 Task: Create a due date automation trigger when advanced on, 2 hours before a card is due add fields with custom field "Resume" set to a date more than 1 days from now.
Action: Mouse moved to (1097, 316)
Screenshot: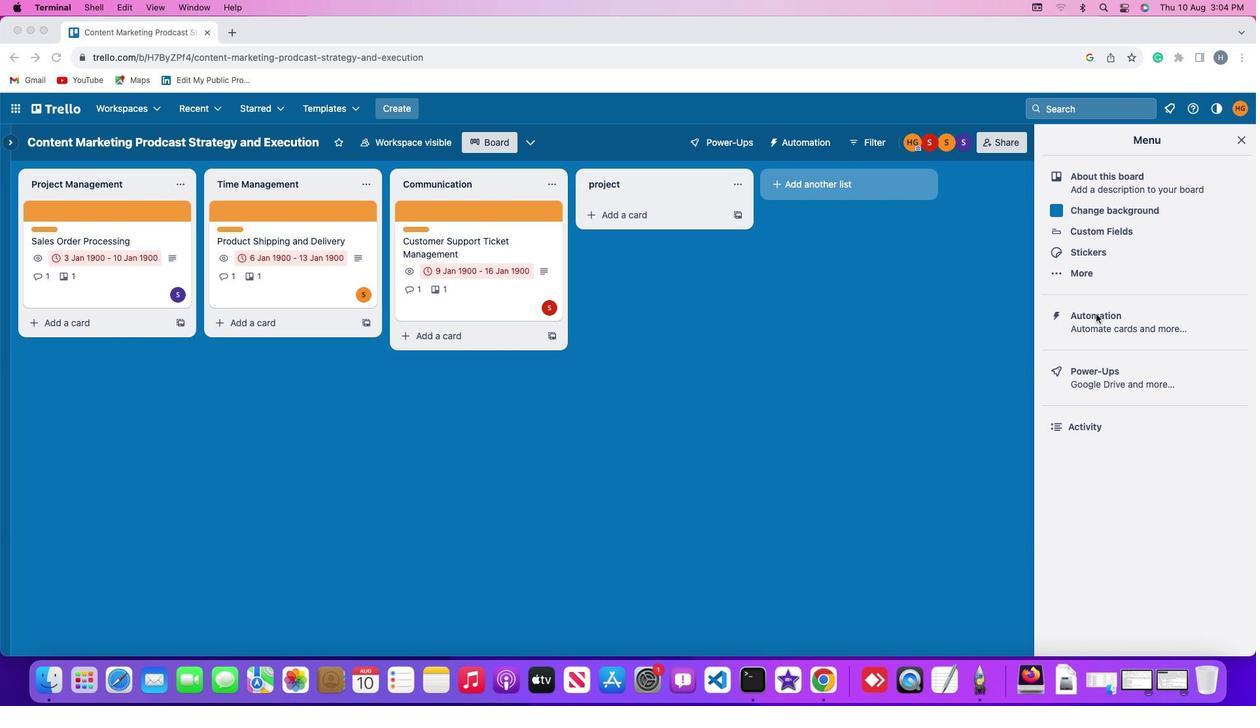 
Action: Mouse pressed left at (1097, 316)
Screenshot: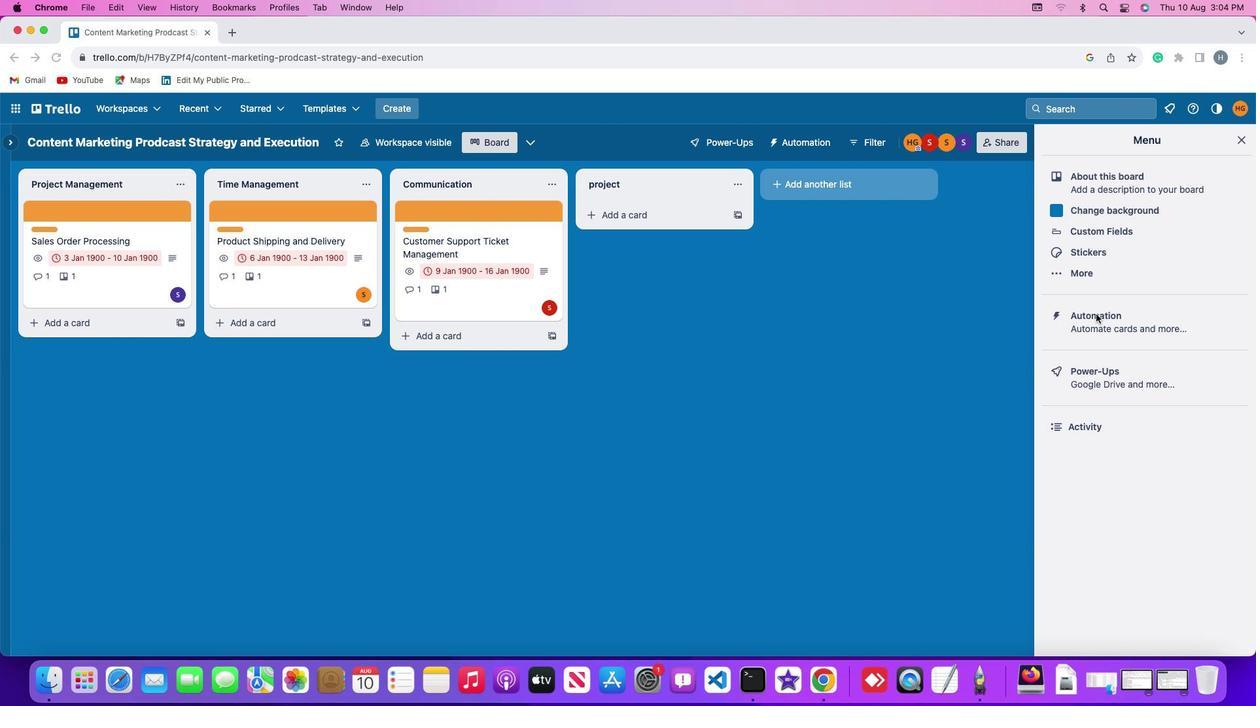 
Action: Mouse pressed left at (1097, 316)
Screenshot: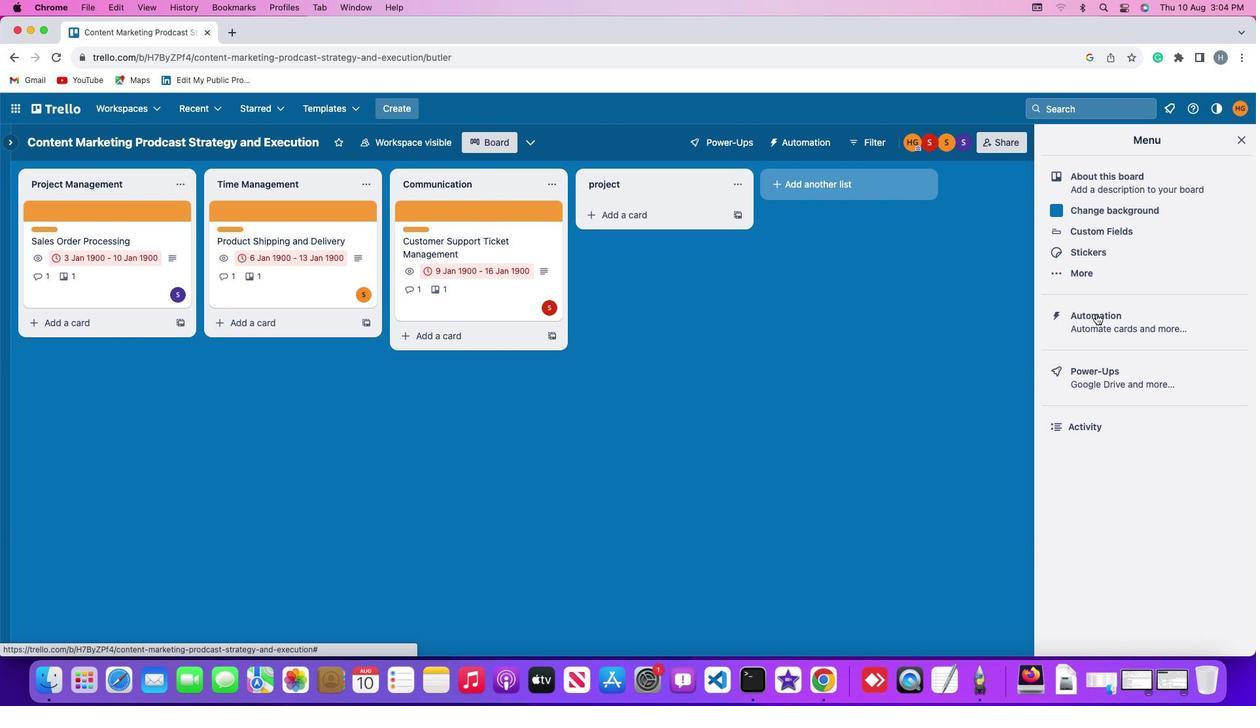
Action: Mouse moved to (82, 306)
Screenshot: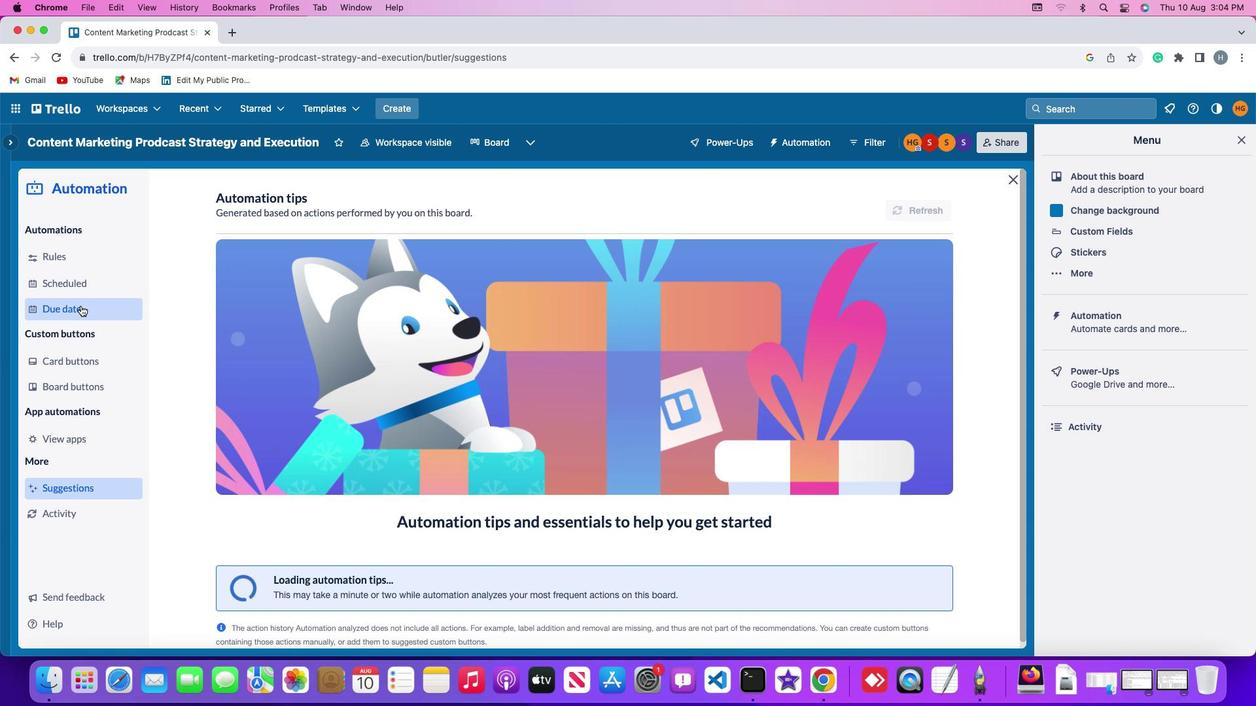
Action: Mouse pressed left at (82, 306)
Screenshot: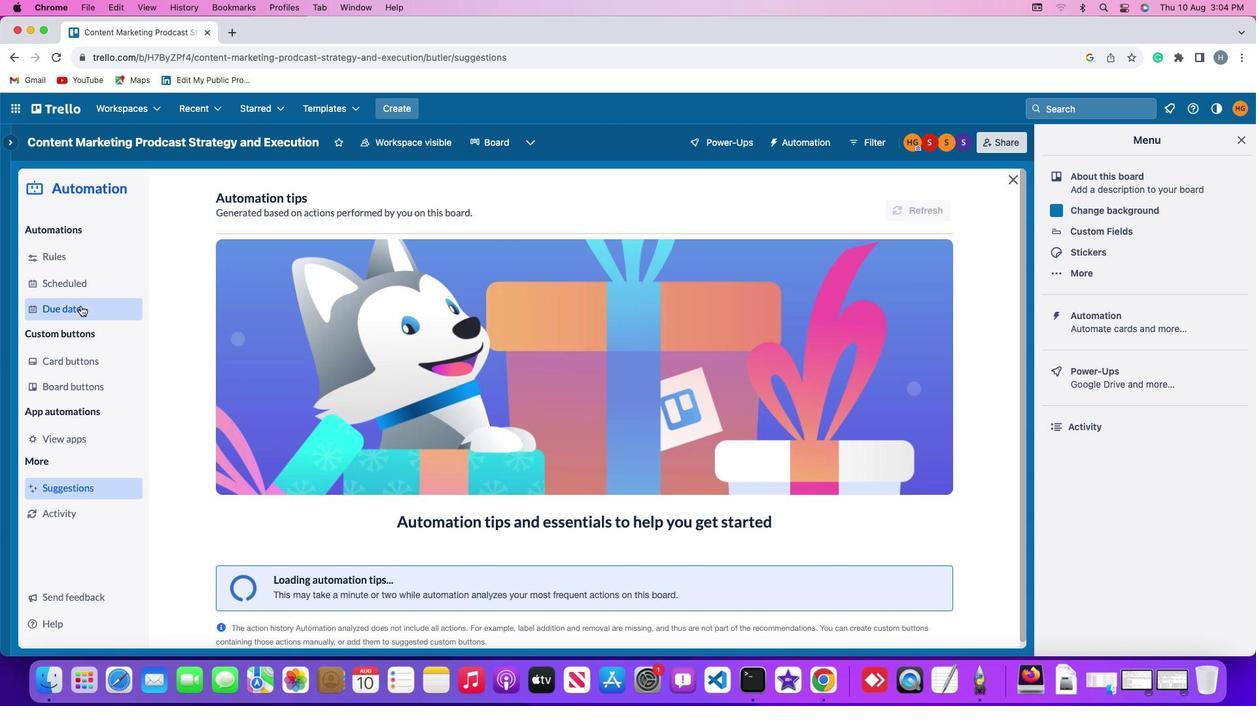 
Action: Mouse moved to (885, 201)
Screenshot: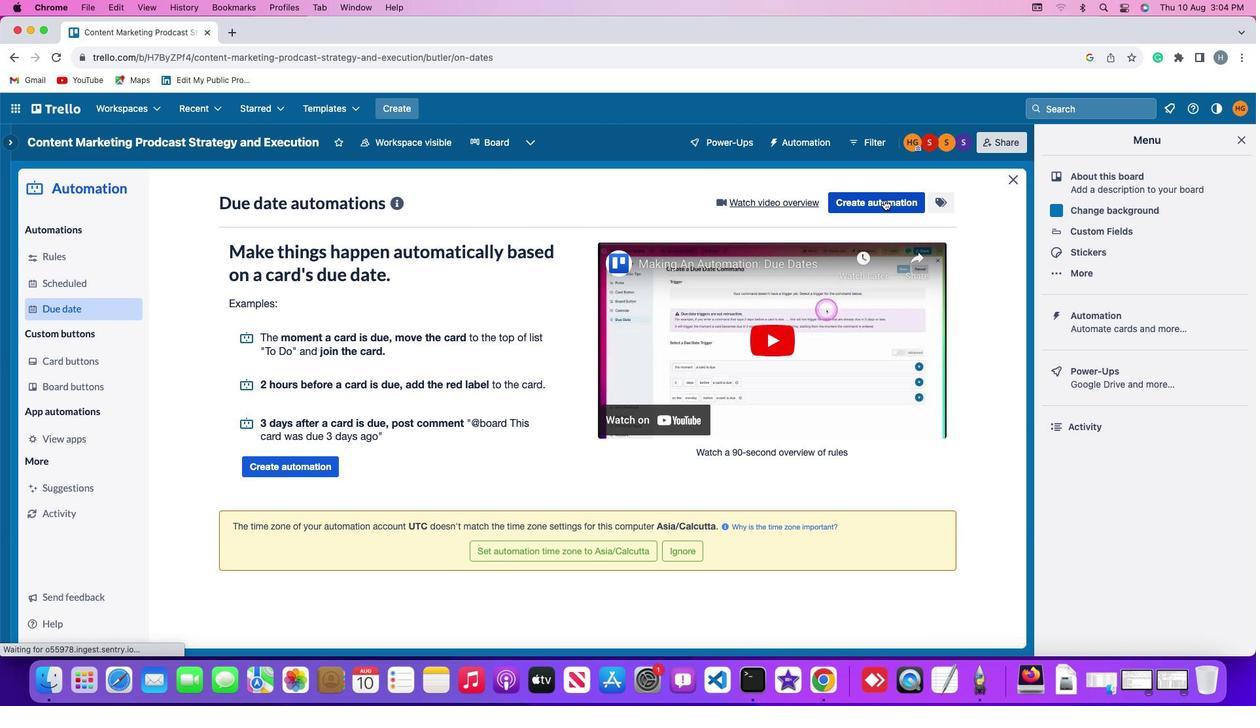 
Action: Mouse pressed left at (885, 201)
Screenshot: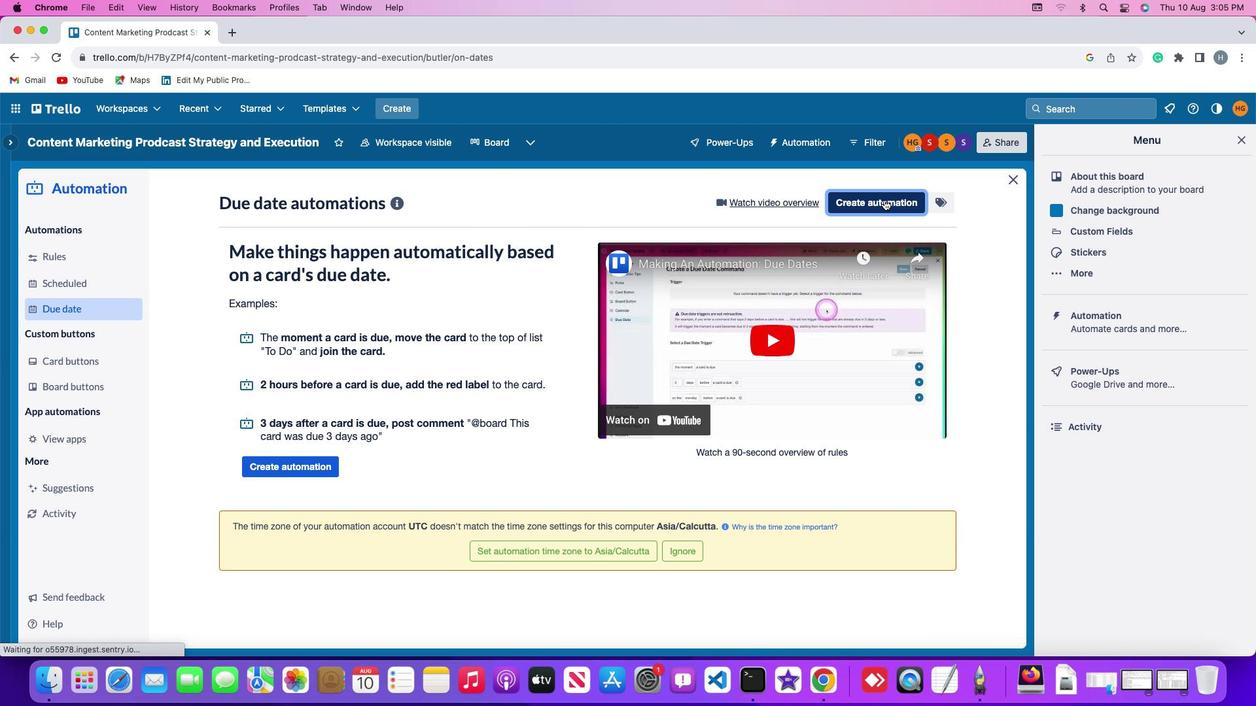
Action: Mouse moved to (268, 332)
Screenshot: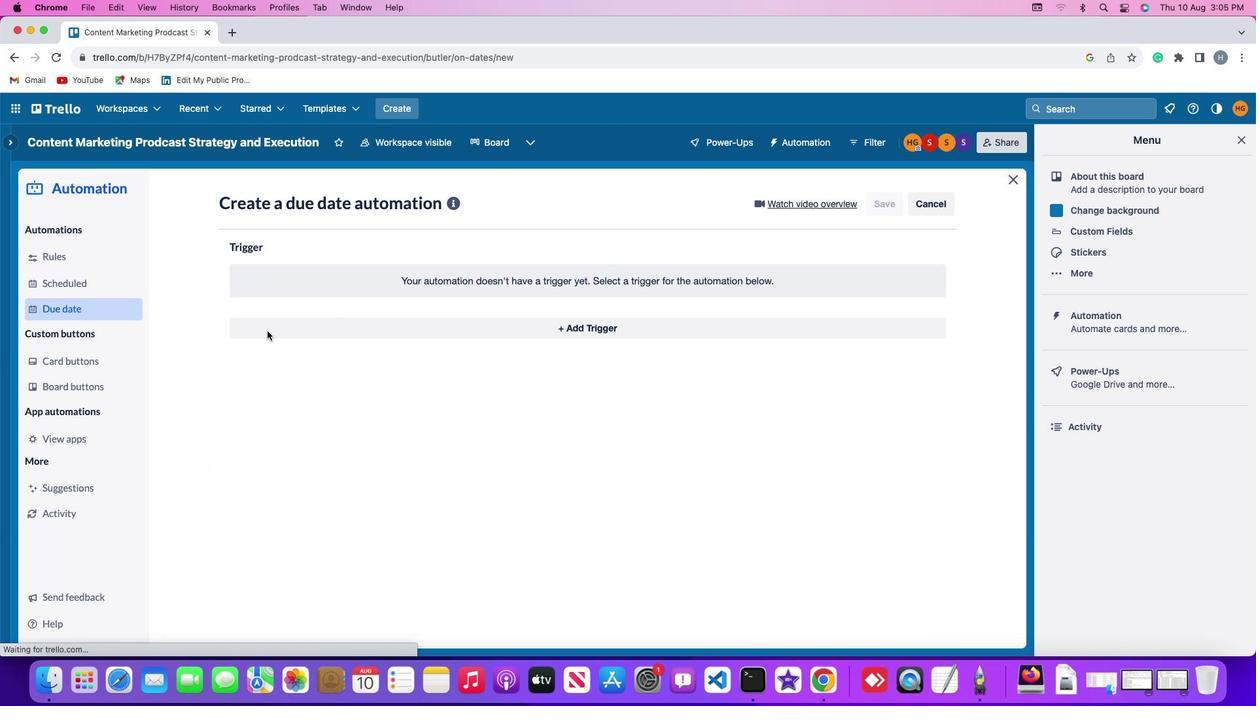
Action: Mouse pressed left at (268, 332)
Screenshot: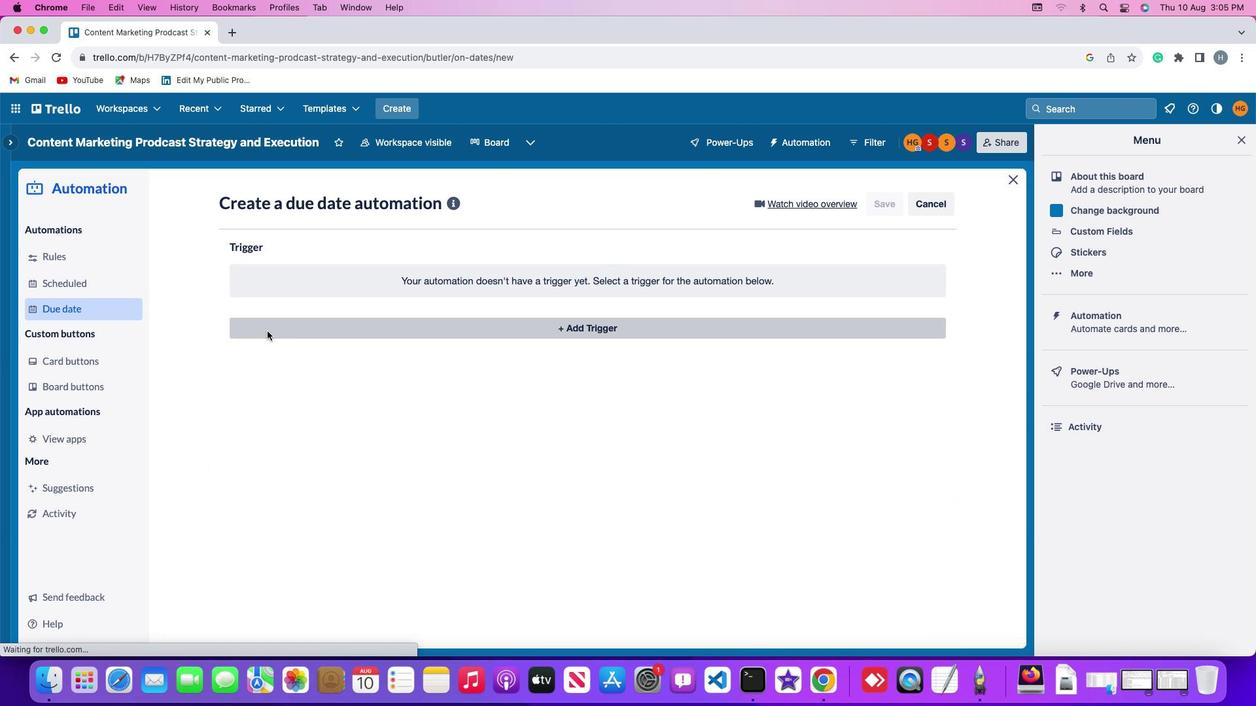 
Action: Mouse moved to (257, 520)
Screenshot: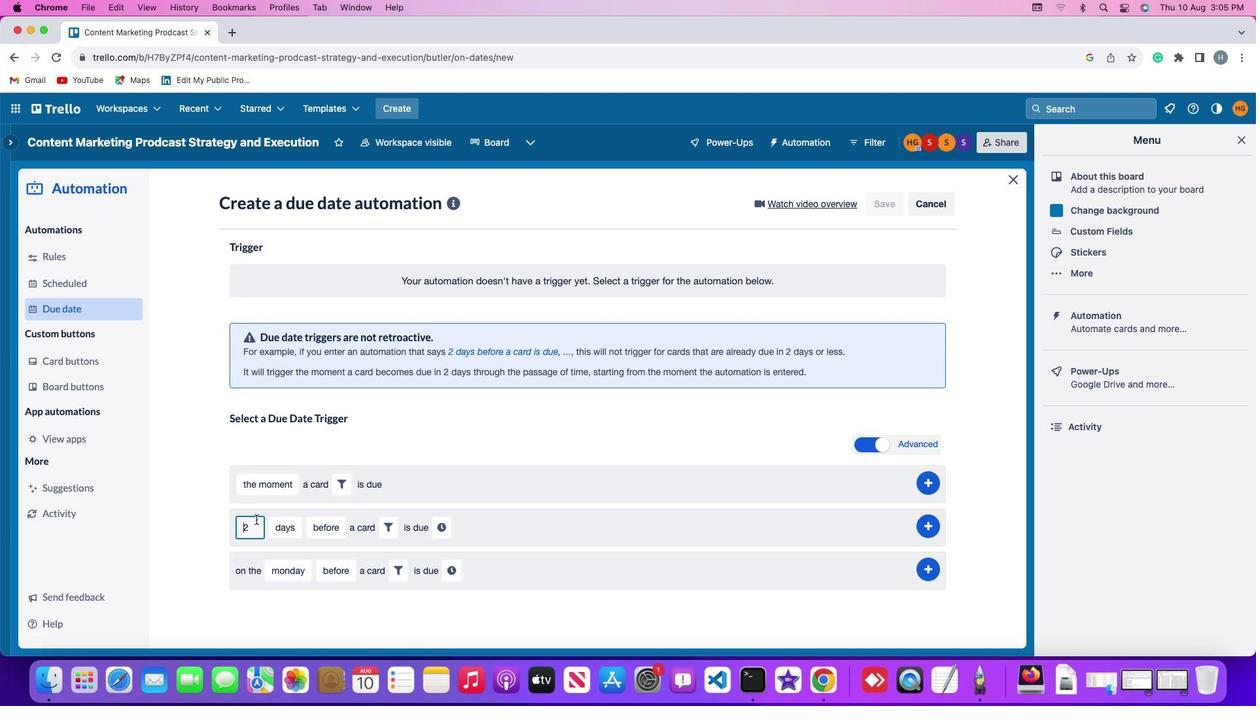 
Action: Mouse pressed left at (257, 520)
Screenshot: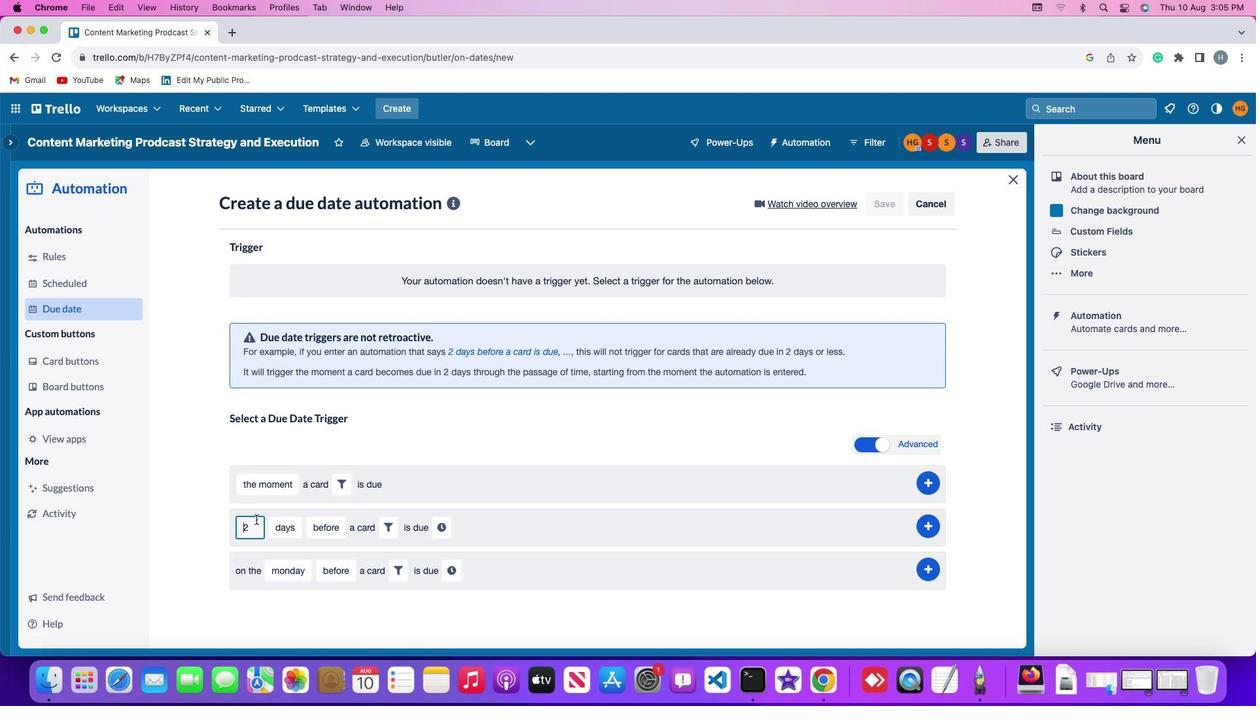 
Action: Mouse moved to (258, 520)
Screenshot: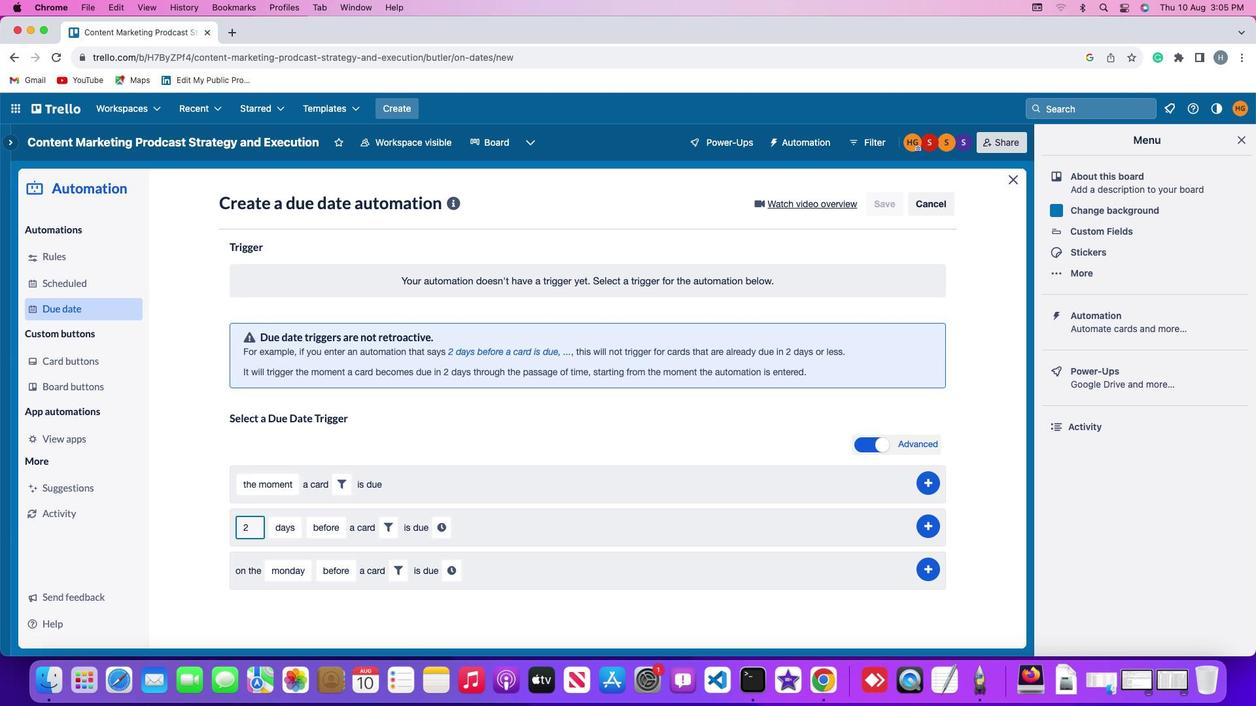 
Action: Key pressed Key.rightKey.backspace'2'
Screenshot: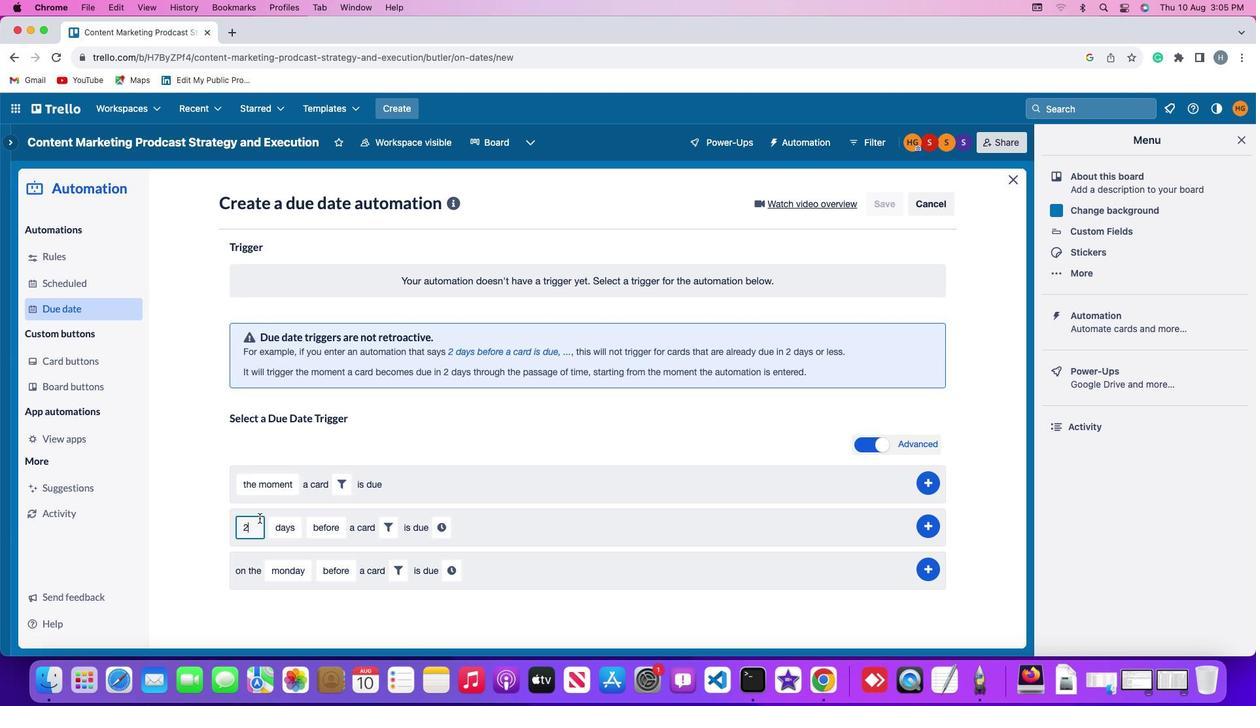 
Action: Mouse moved to (285, 524)
Screenshot: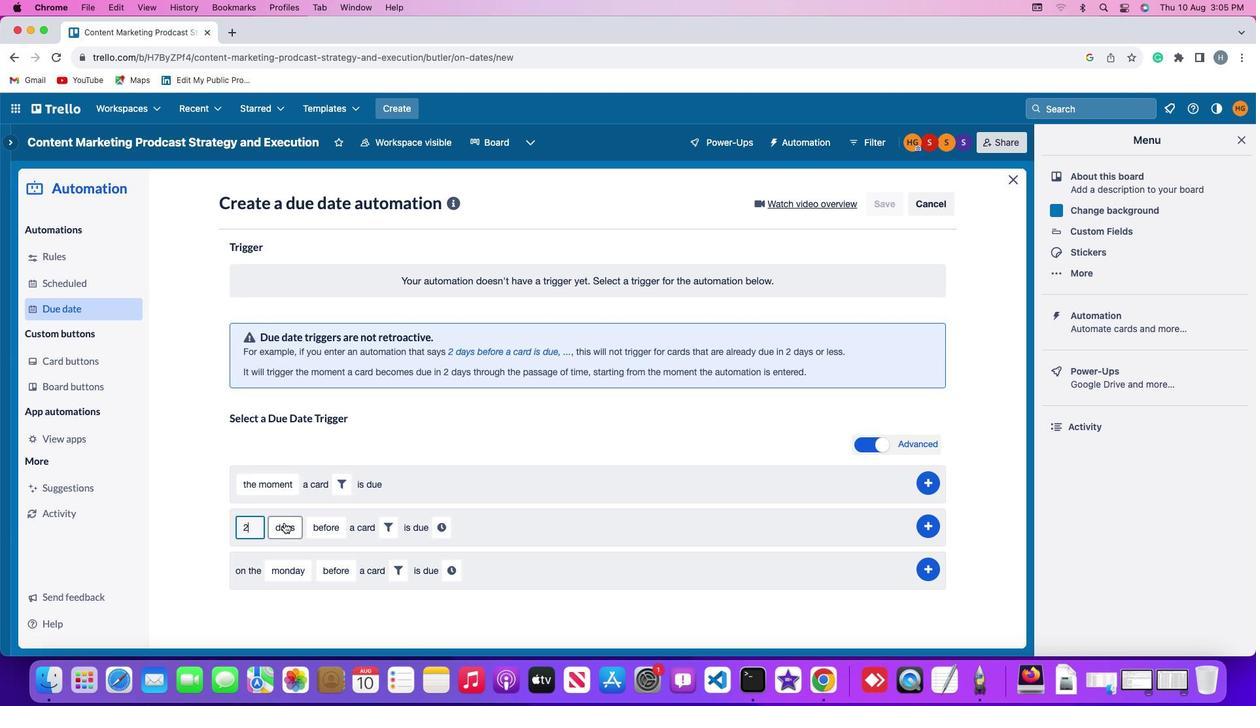 
Action: Mouse pressed left at (285, 524)
Screenshot: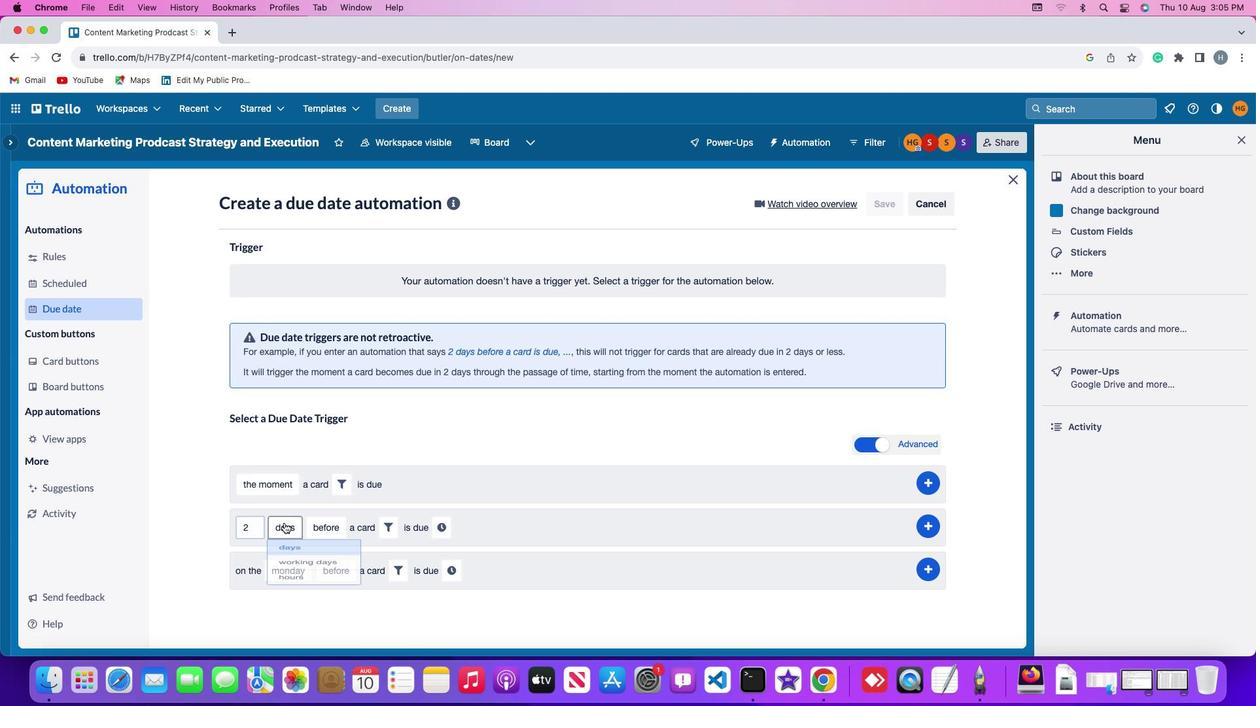 
Action: Mouse moved to (301, 600)
Screenshot: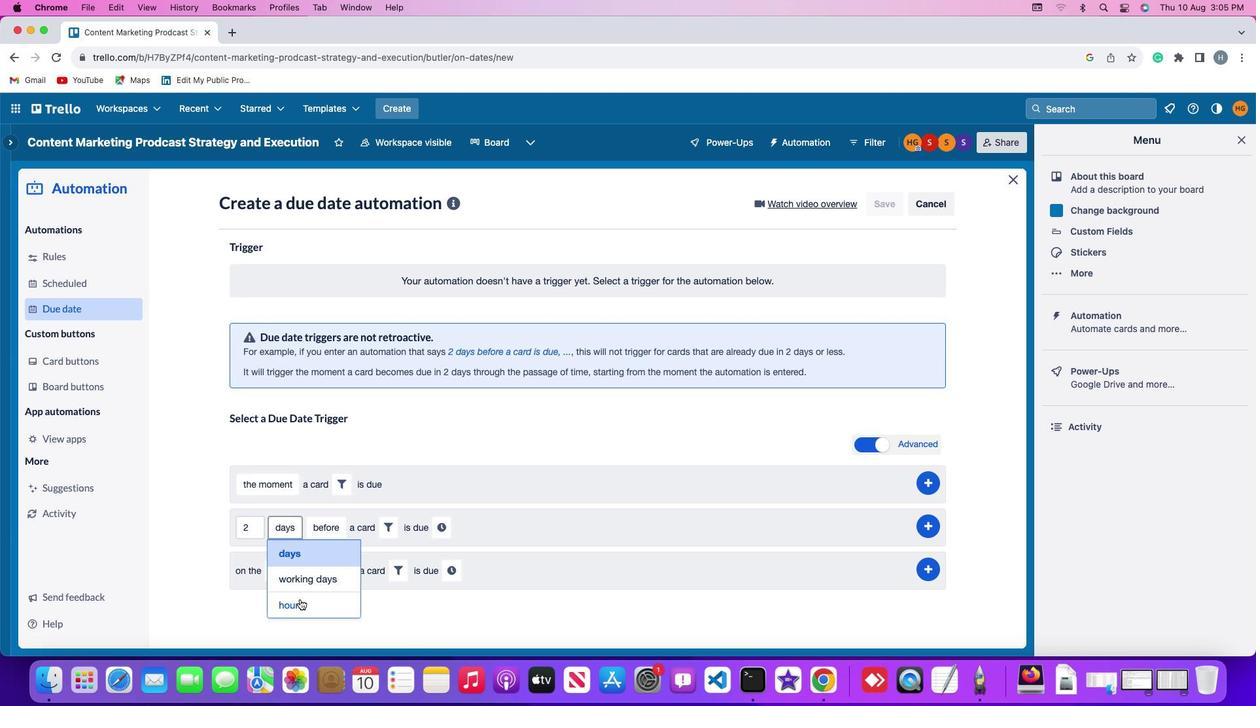 
Action: Mouse pressed left at (301, 600)
Screenshot: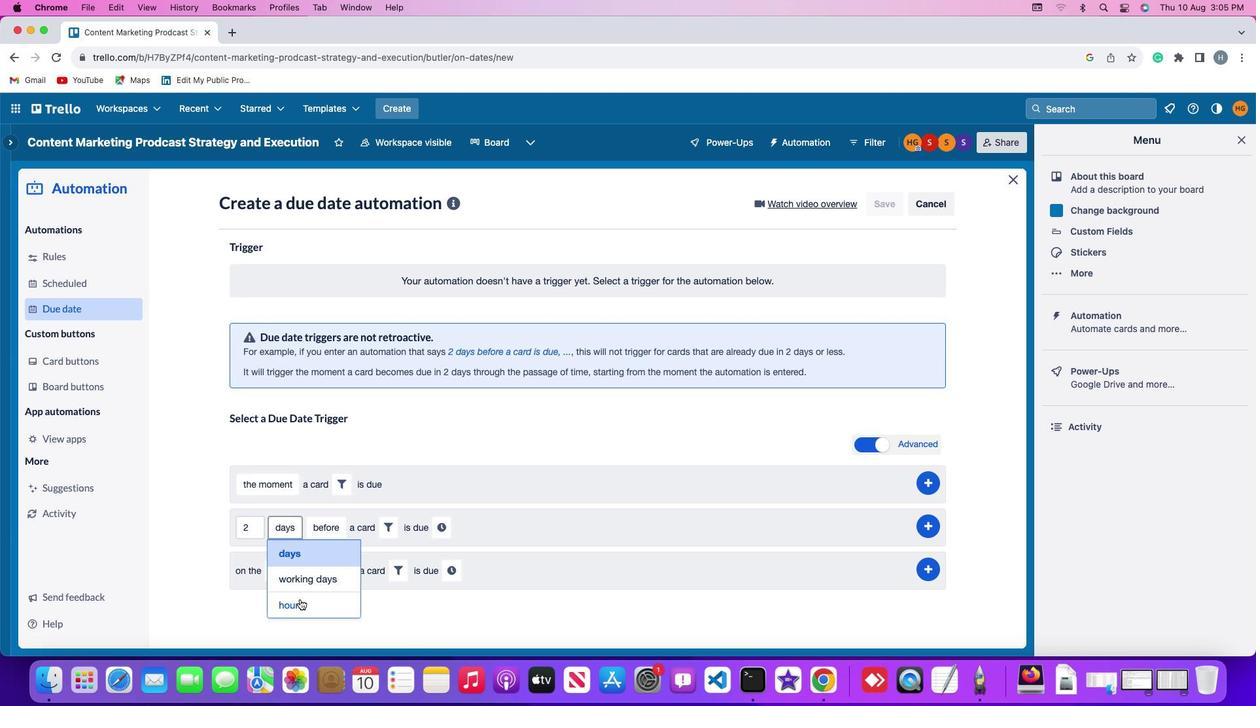 
Action: Mouse moved to (333, 531)
Screenshot: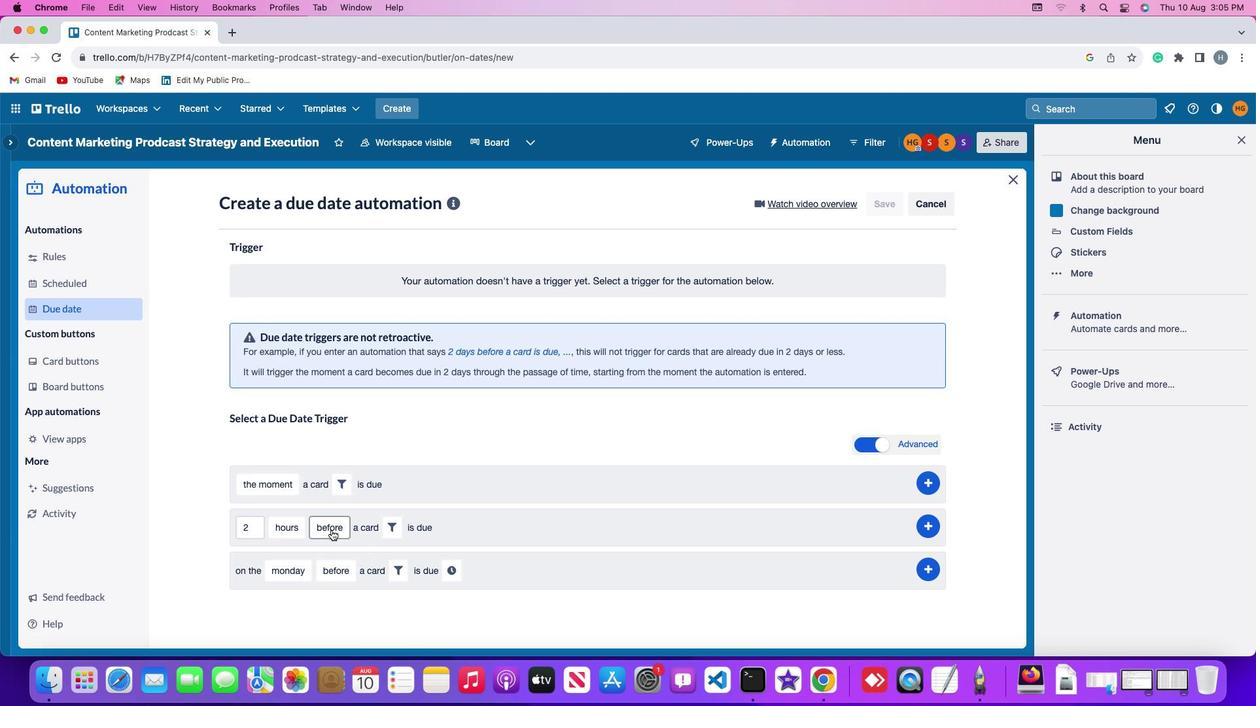 
Action: Mouse pressed left at (333, 531)
Screenshot: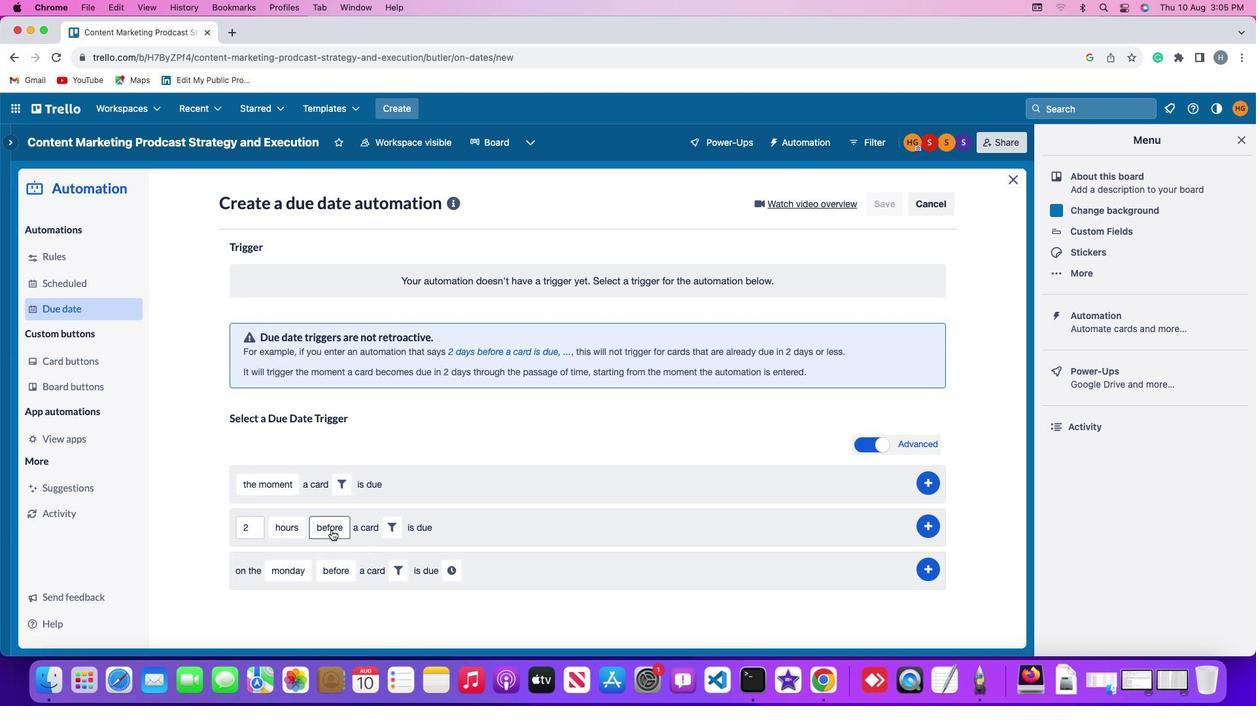 
Action: Mouse moved to (342, 561)
Screenshot: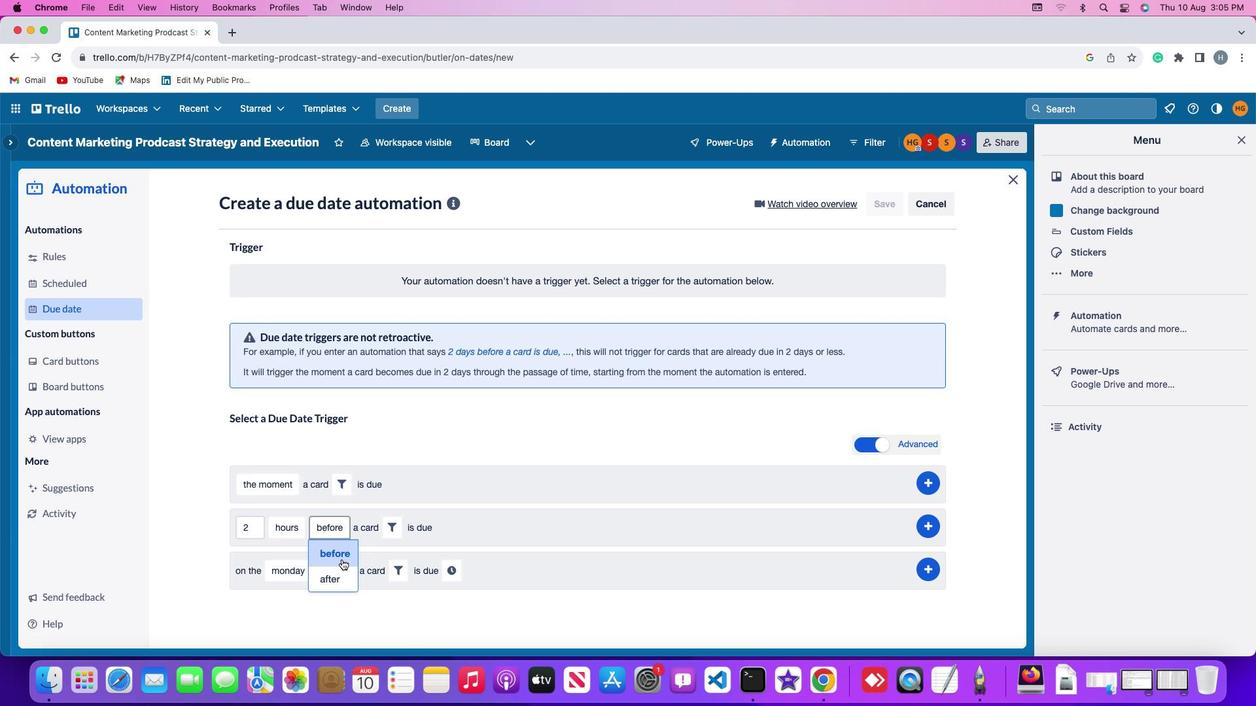 
Action: Mouse pressed left at (342, 561)
Screenshot: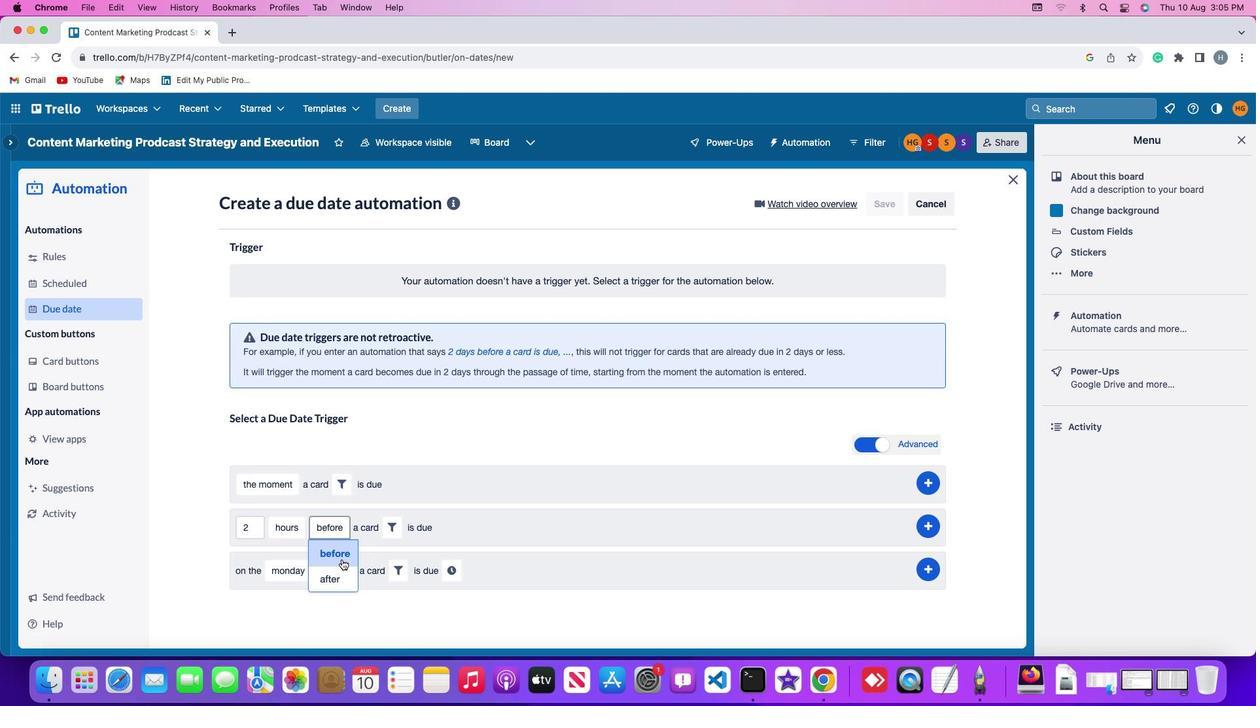 
Action: Mouse moved to (394, 529)
Screenshot: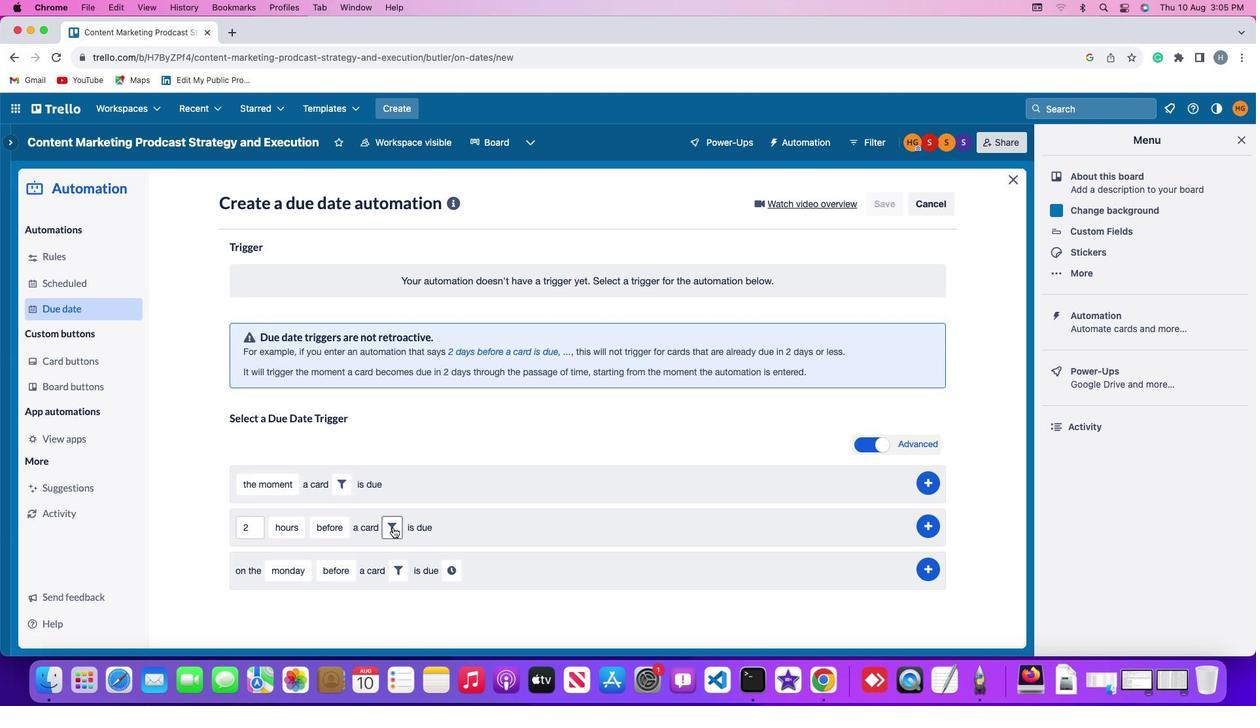
Action: Mouse pressed left at (394, 529)
Screenshot: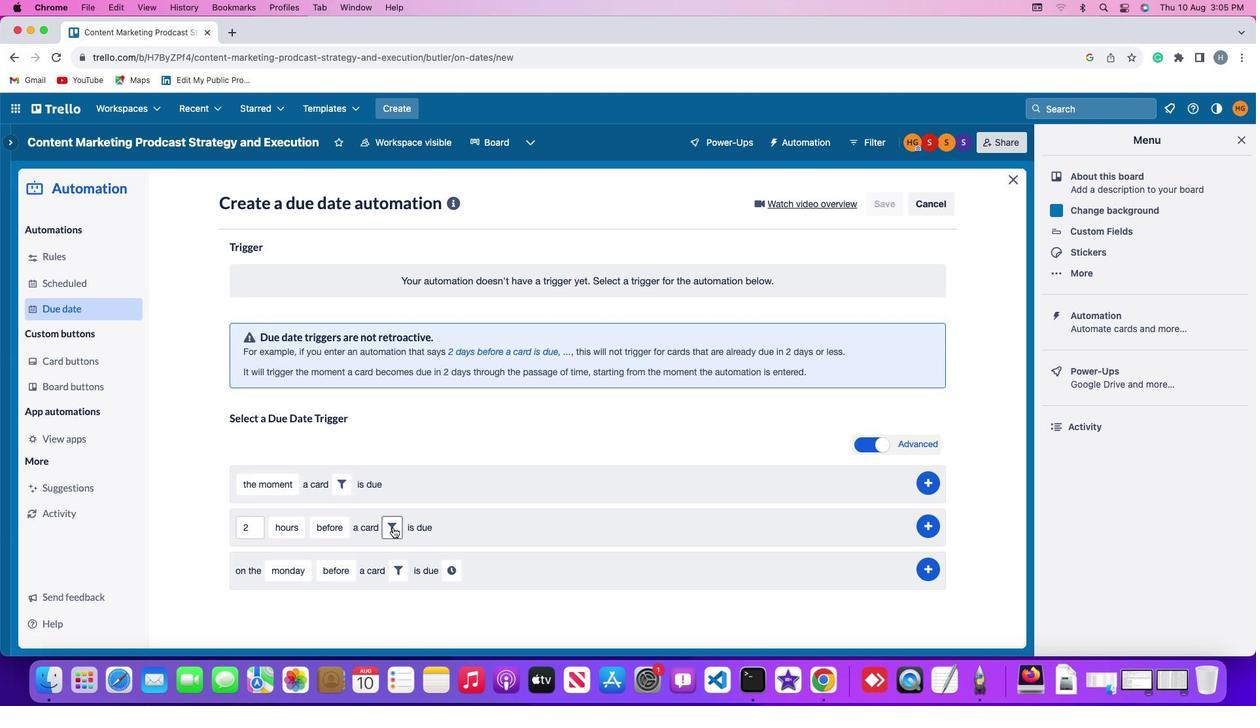 
Action: Mouse moved to (603, 571)
Screenshot: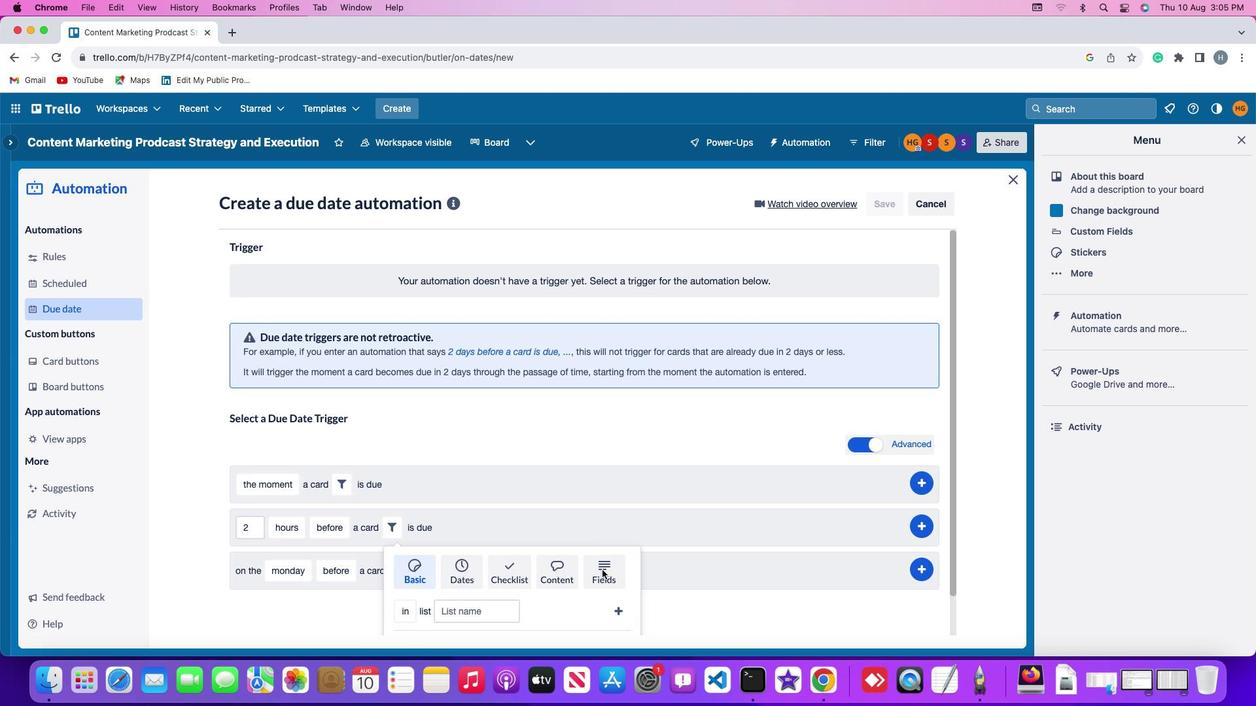 
Action: Mouse pressed left at (603, 571)
Screenshot: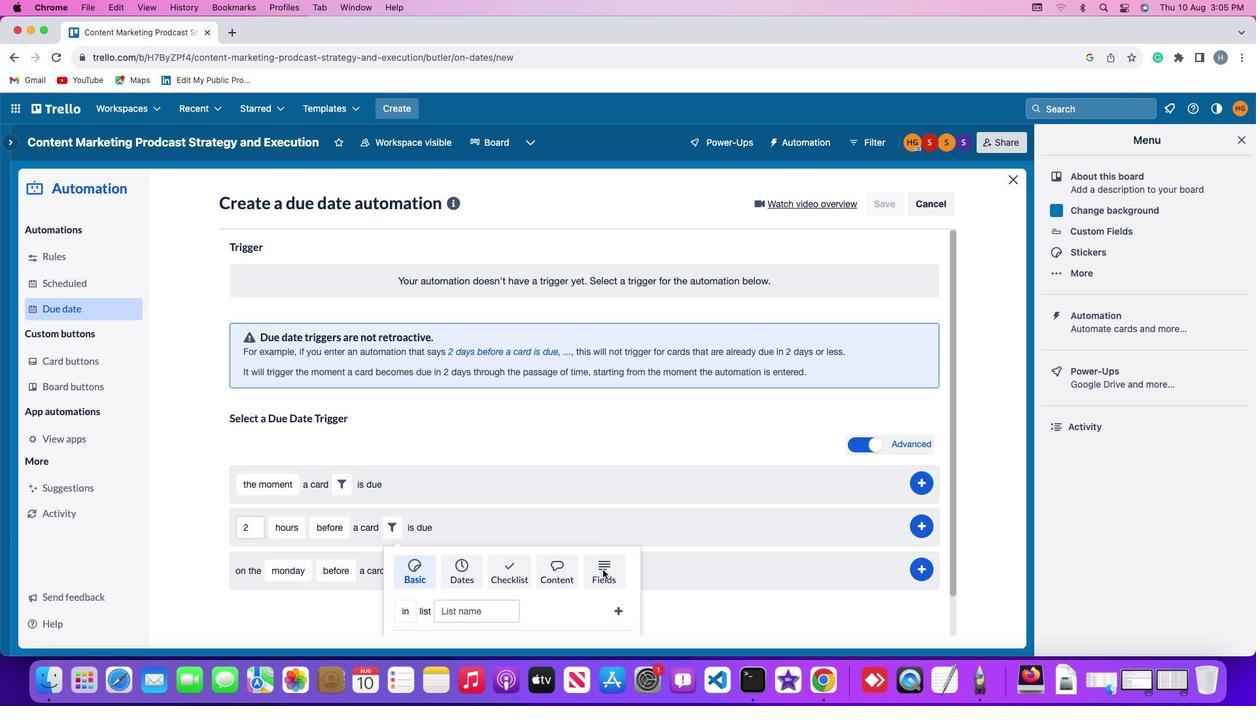 
Action: Mouse moved to (365, 611)
Screenshot: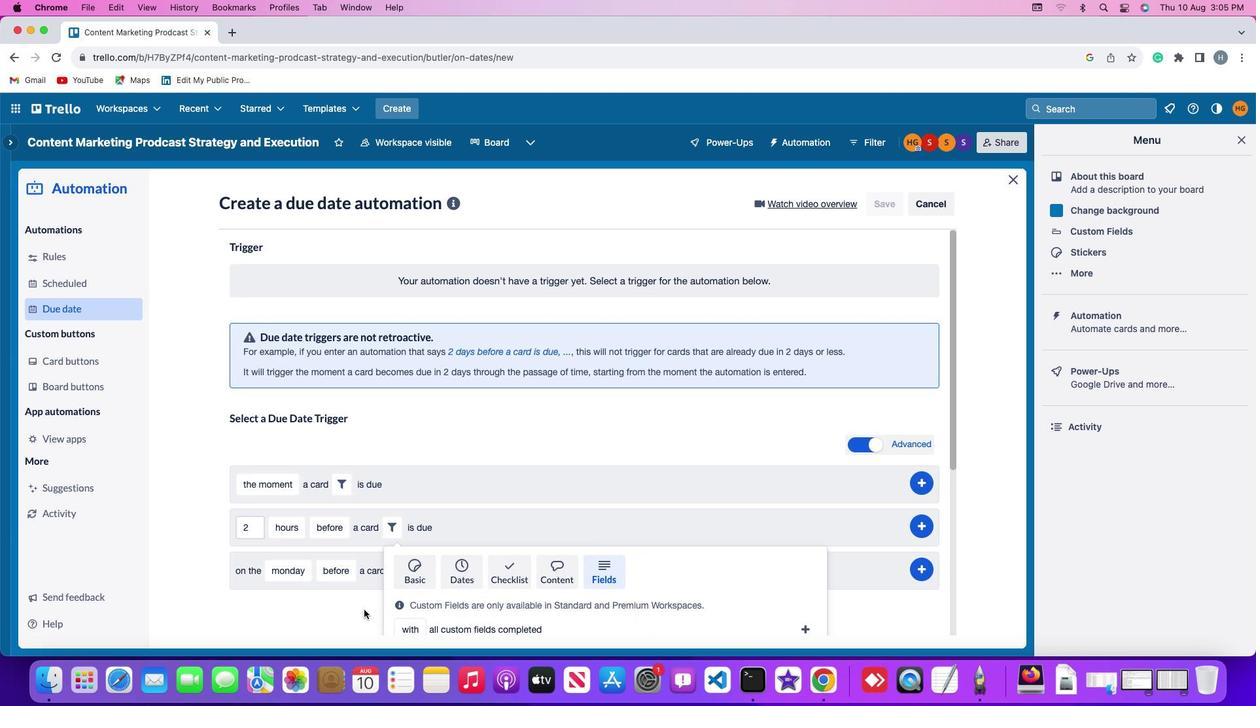 
Action: Mouse scrolled (365, 611) with delta (1, 0)
Screenshot: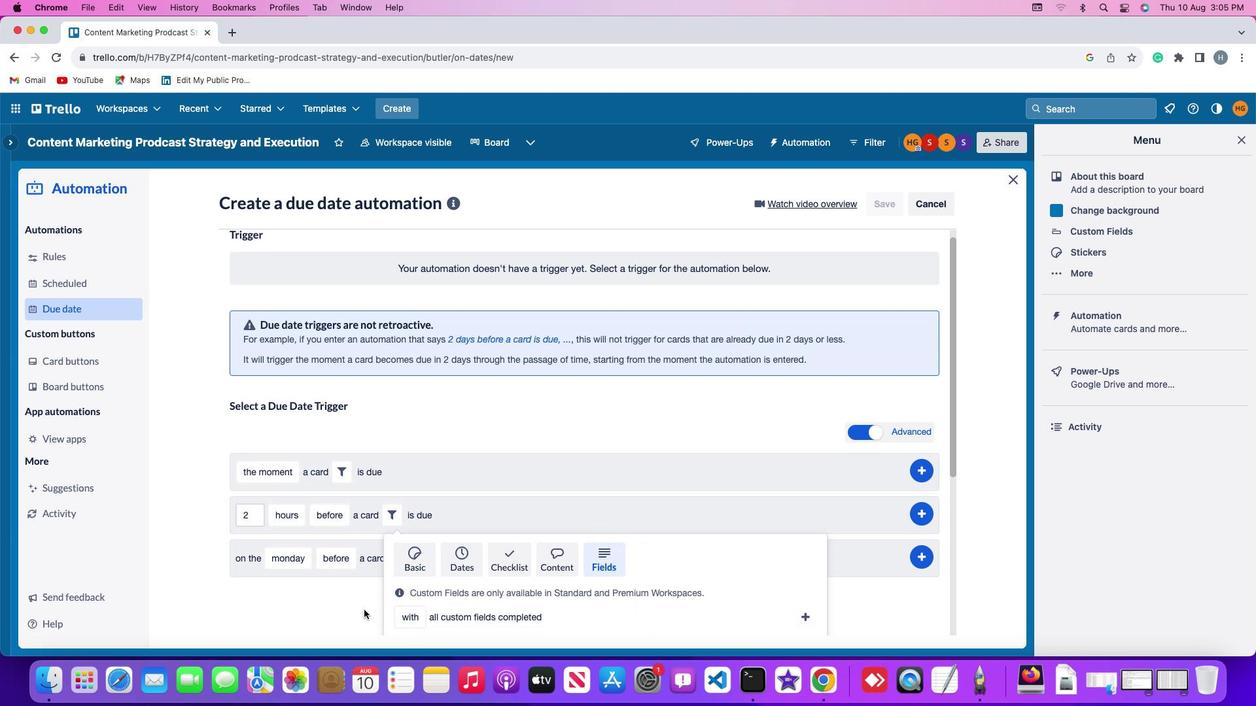 
Action: Mouse scrolled (365, 611) with delta (1, 0)
Screenshot: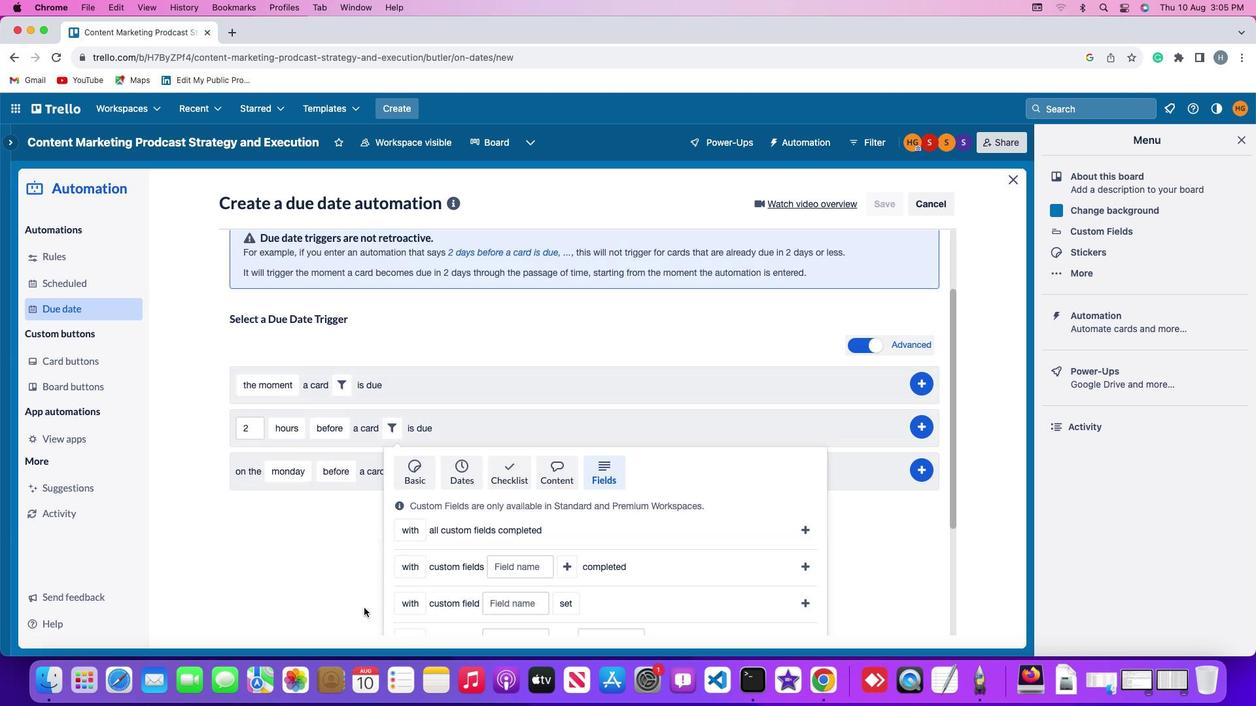 
Action: Mouse scrolled (365, 611) with delta (1, 0)
Screenshot: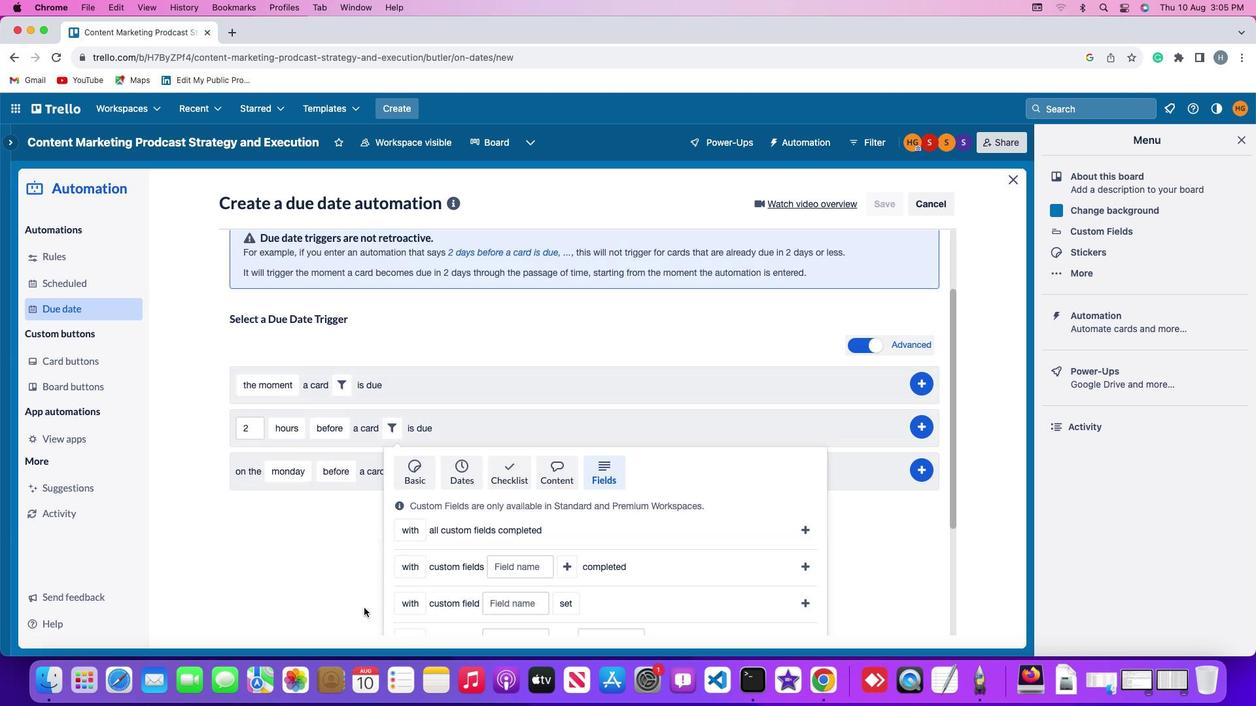 
Action: Mouse scrolled (365, 611) with delta (1, -1)
Screenshot: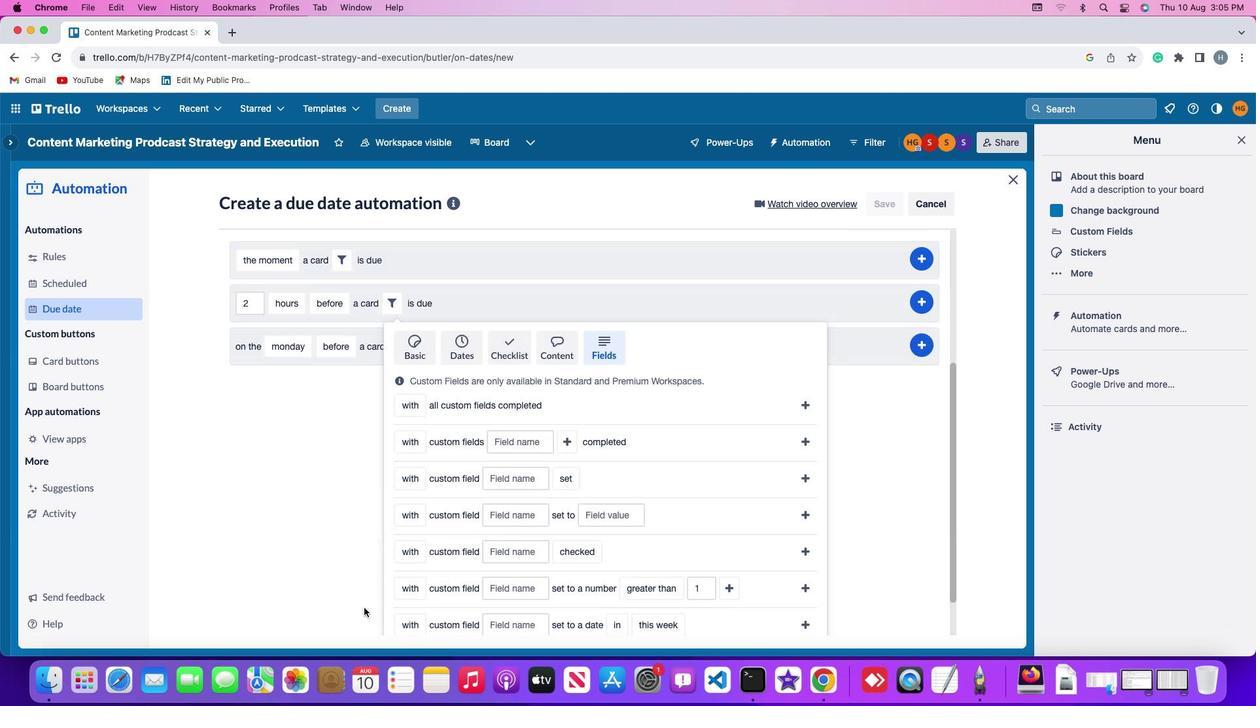 
Action: Mouse scrolled (365, 611) with delta (1, -1)
Screenshot: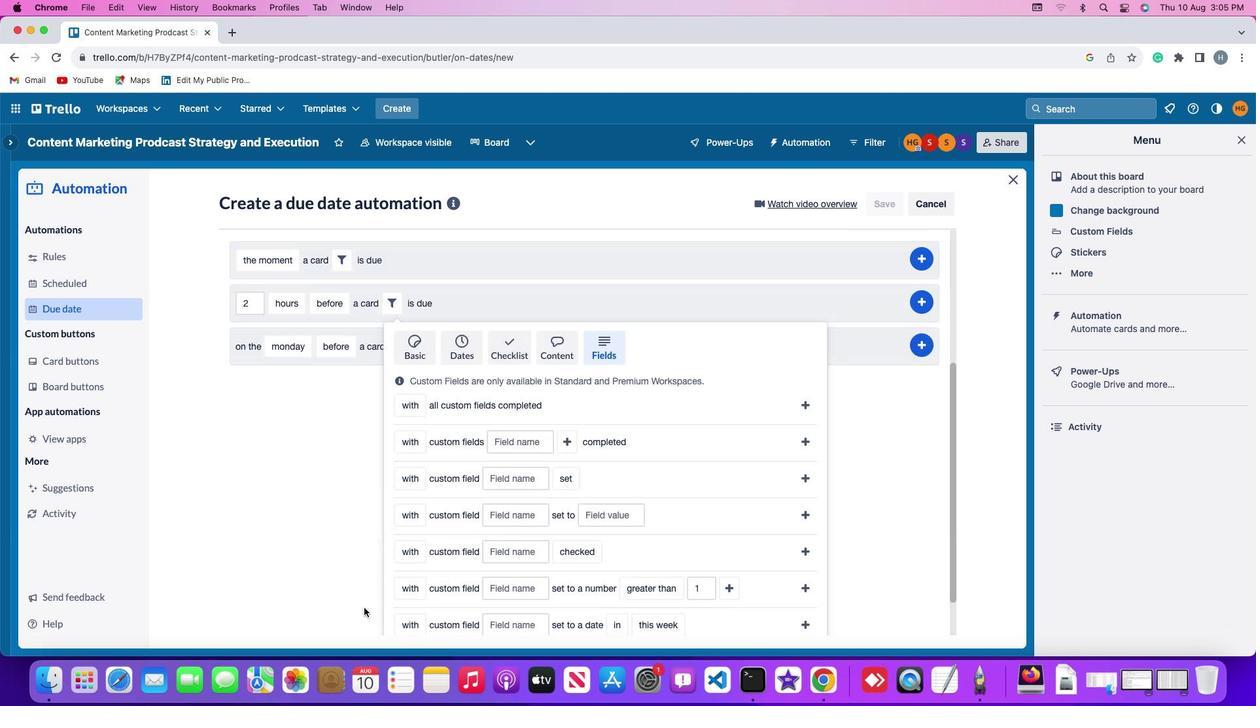 
Action: Mouse moved to (365, 611)
Screenshot: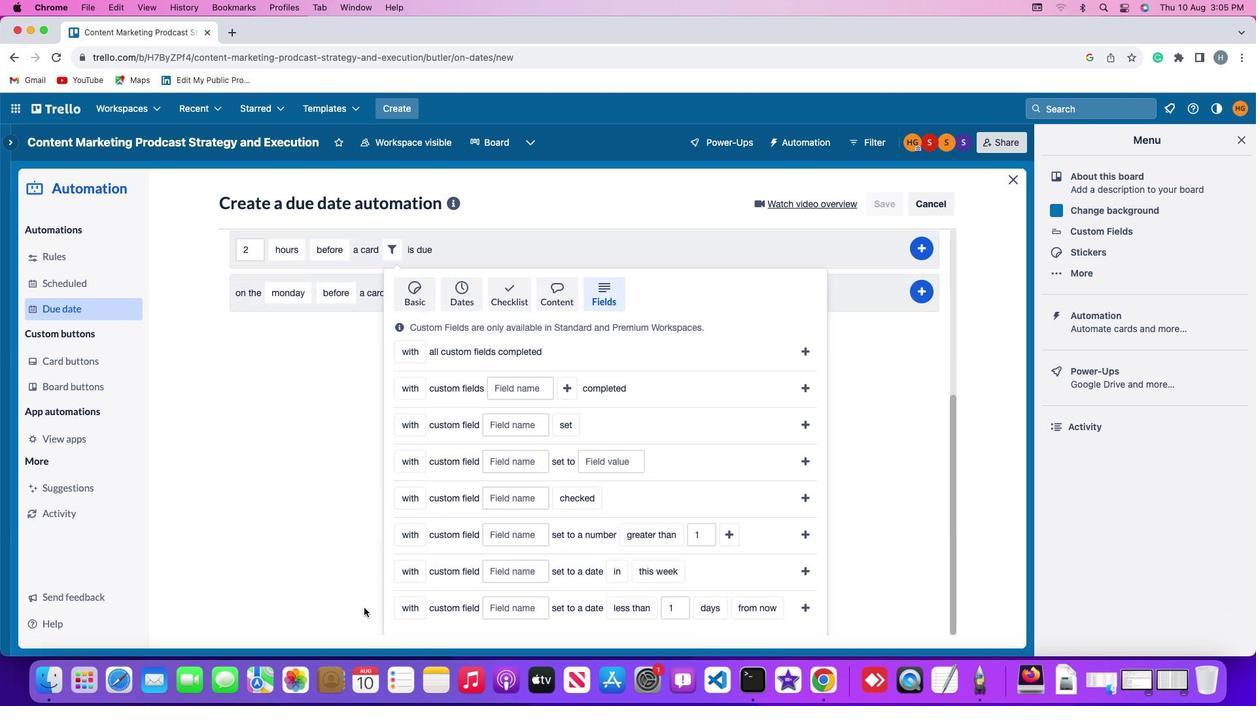 
Action: Mouse scrolled (365, 611) with delta (1, -2)
Screenshot: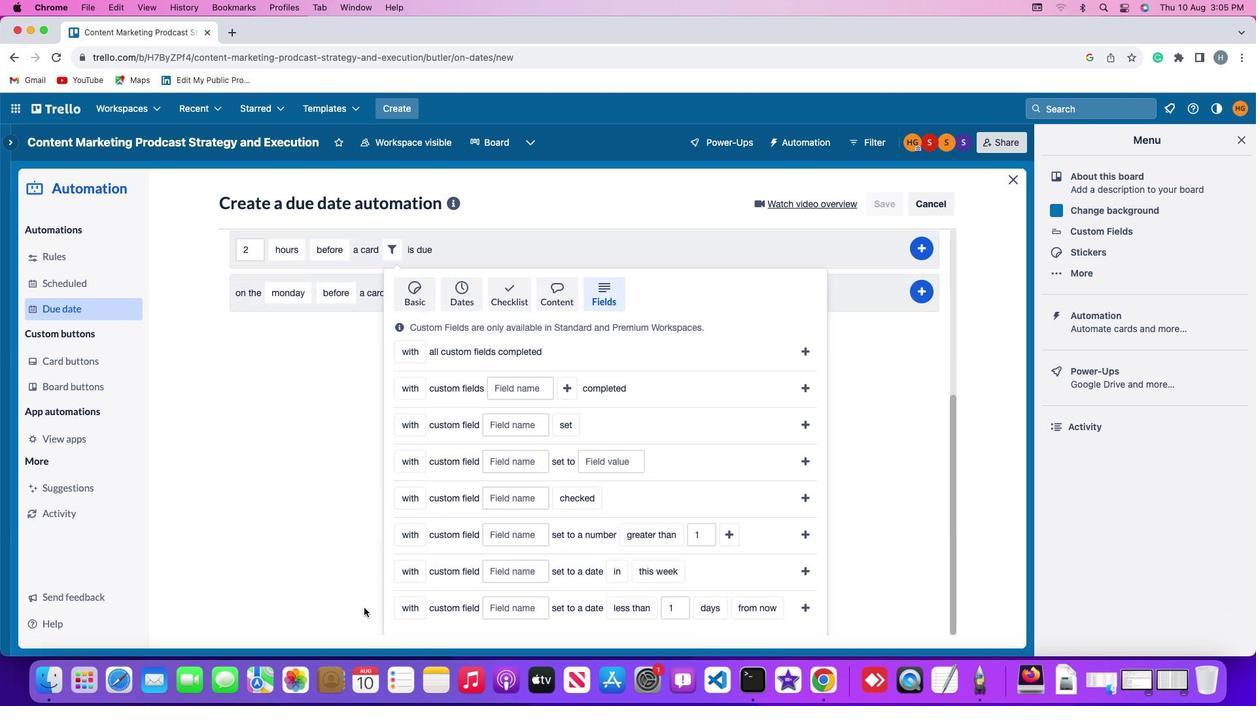 
Action: Mouse moved to (365, 609)
Screenshot: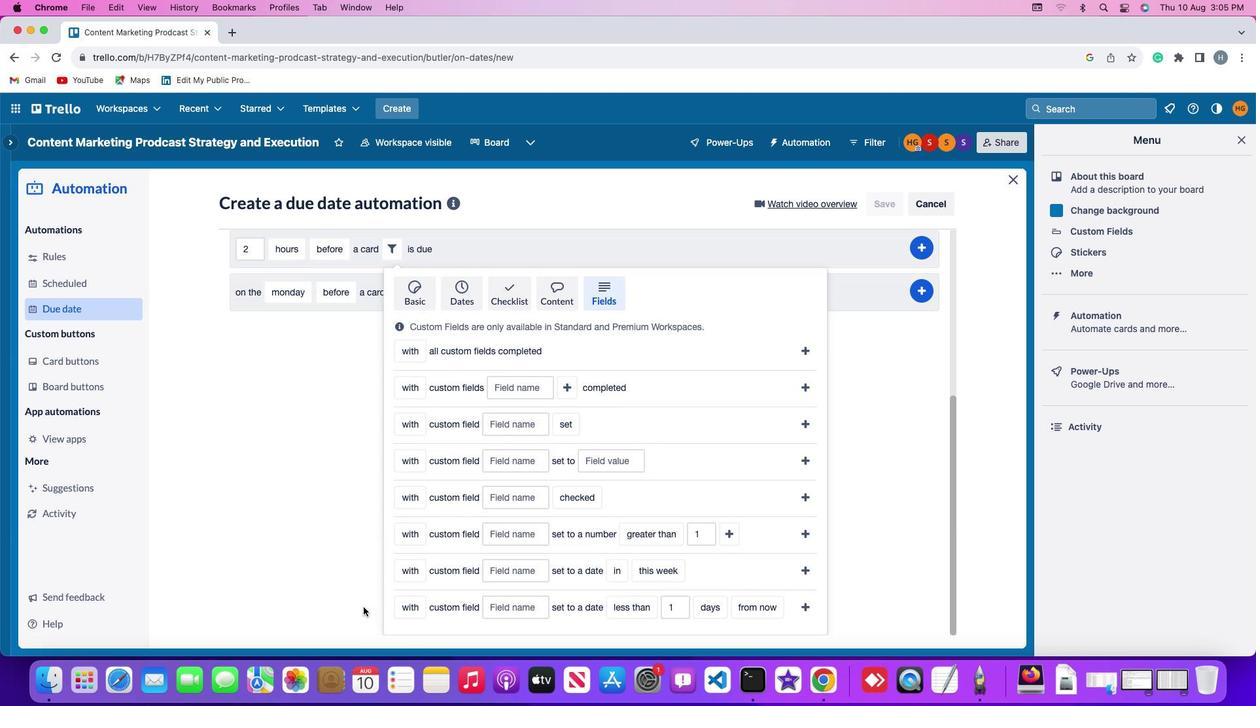 
Action: Mouse scrolled (365, 609) with delta (1, 0)
Screenshot: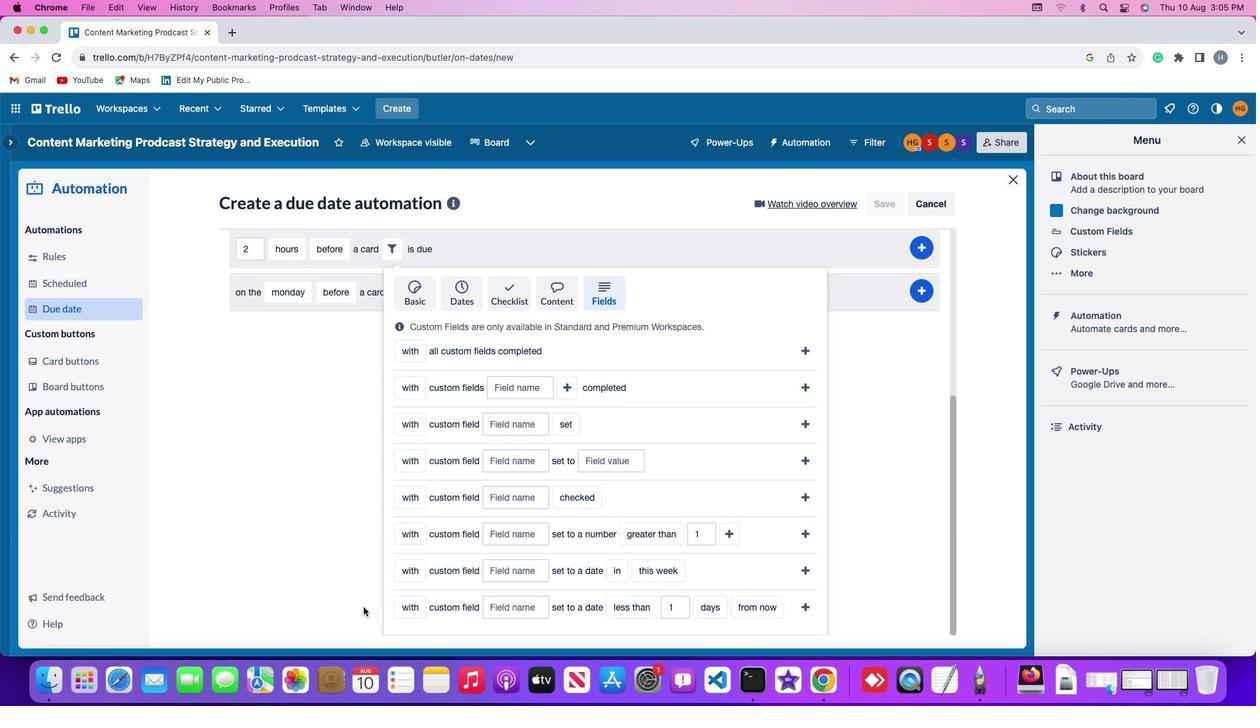 
Action: Mouse scrolled (365, 609) with delta (1, 0)
Screenshot: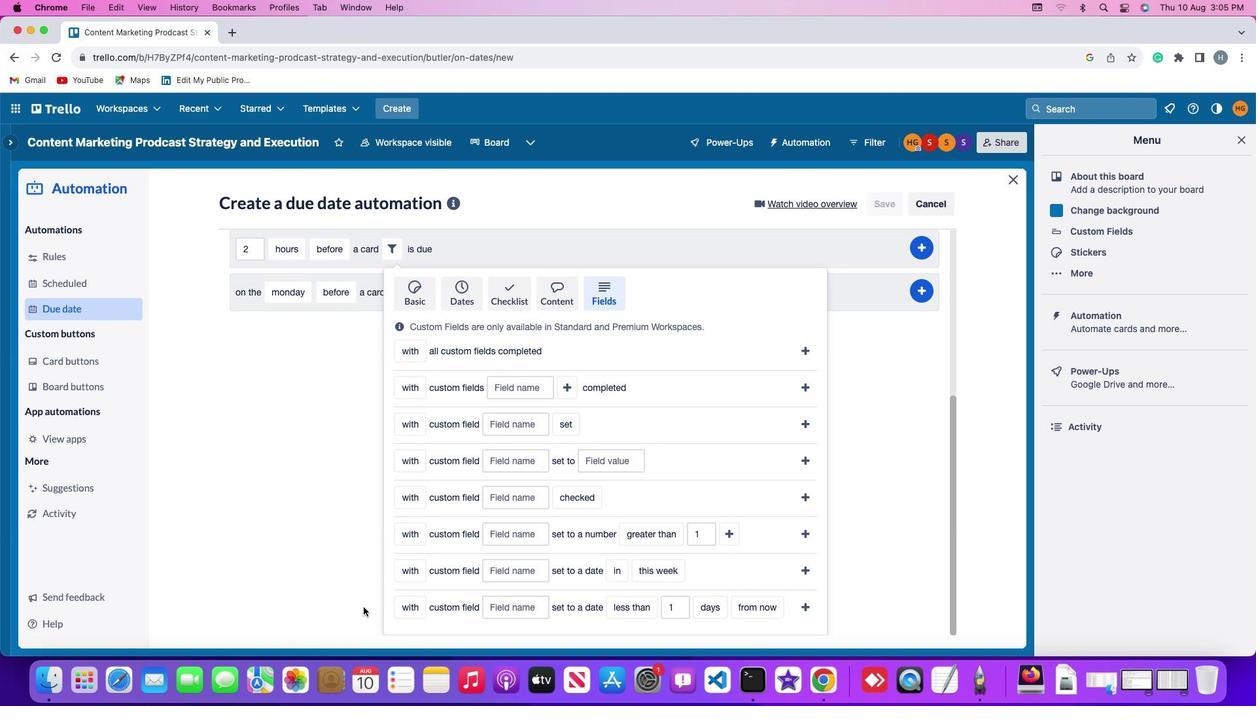 
Action: Mouse scrolled (365, 609) with delta (1, 0)
Screenshot: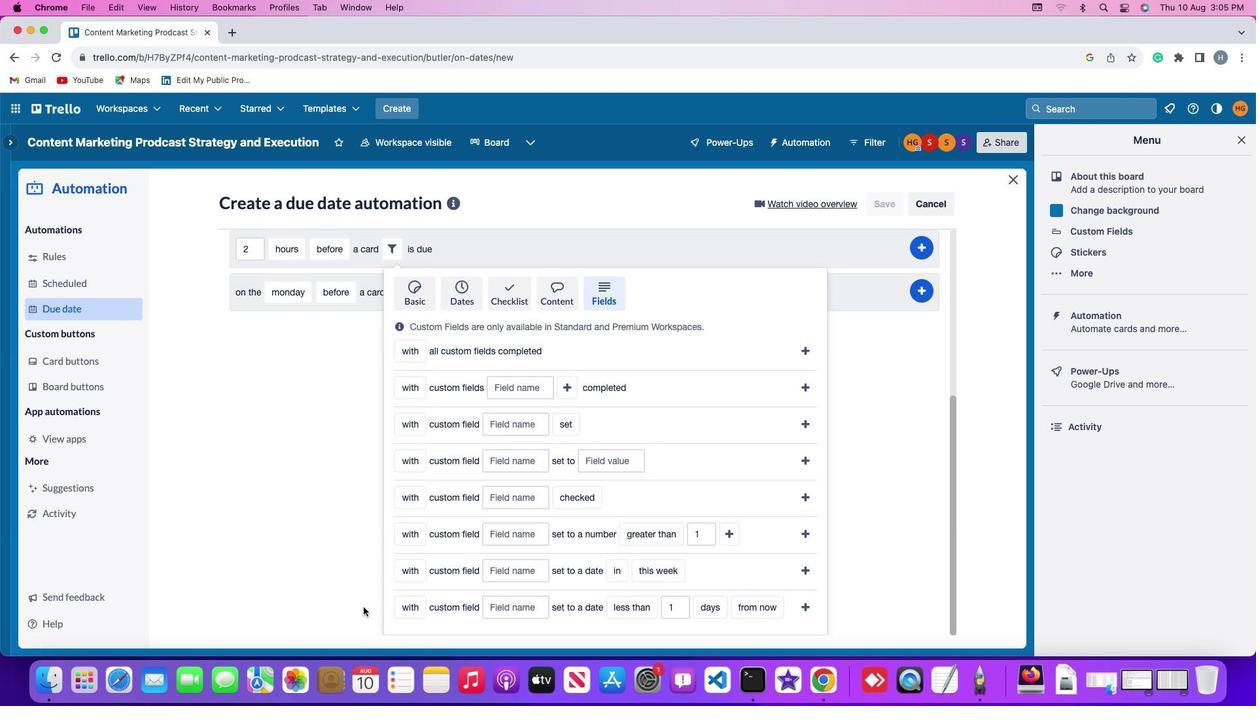
Action: Mouse scrolled (365, 609) with delta (1, -1)
Screenshot: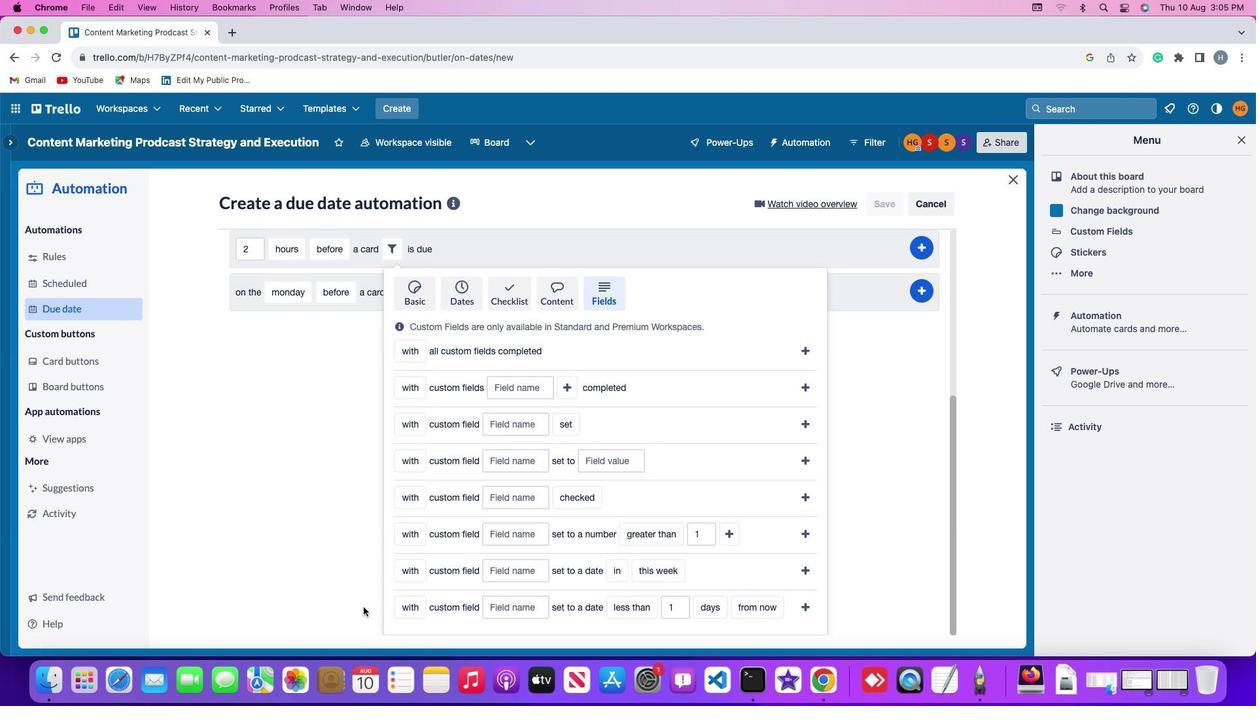 
Action: Mouse moved to (410, 611)
Screenshot: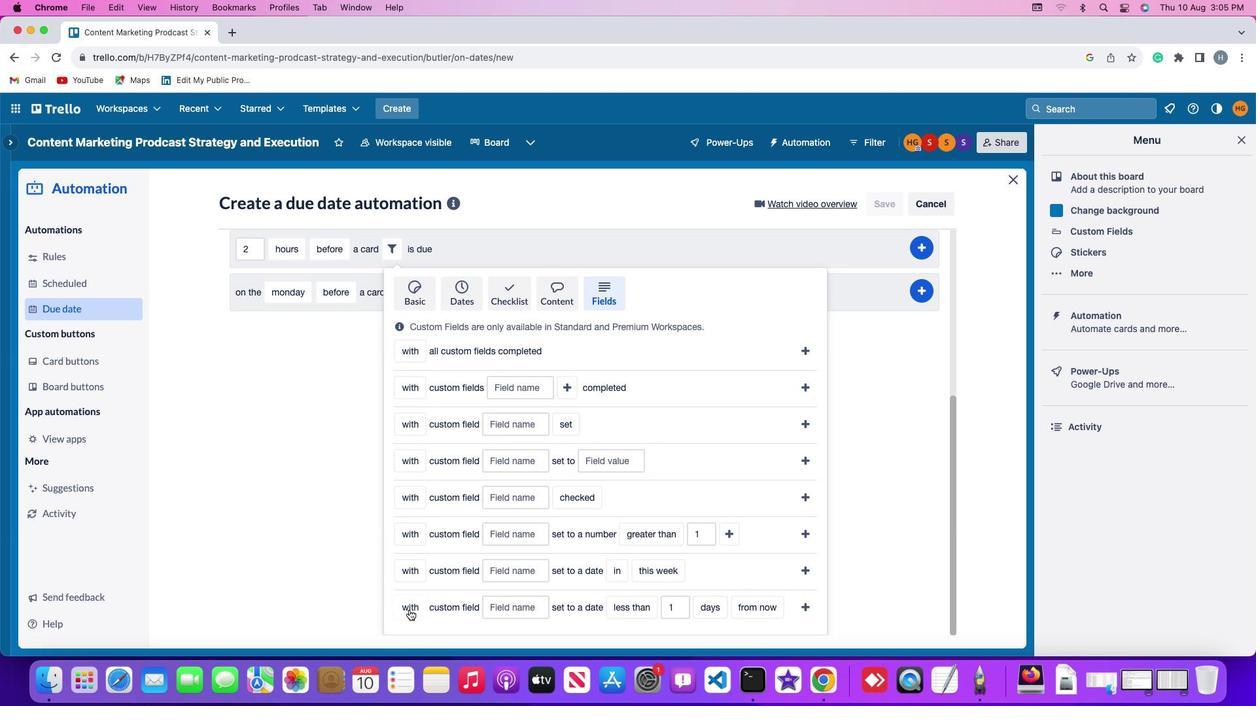 
Action: Mouse pressed left at (410, 611)
Screenshot: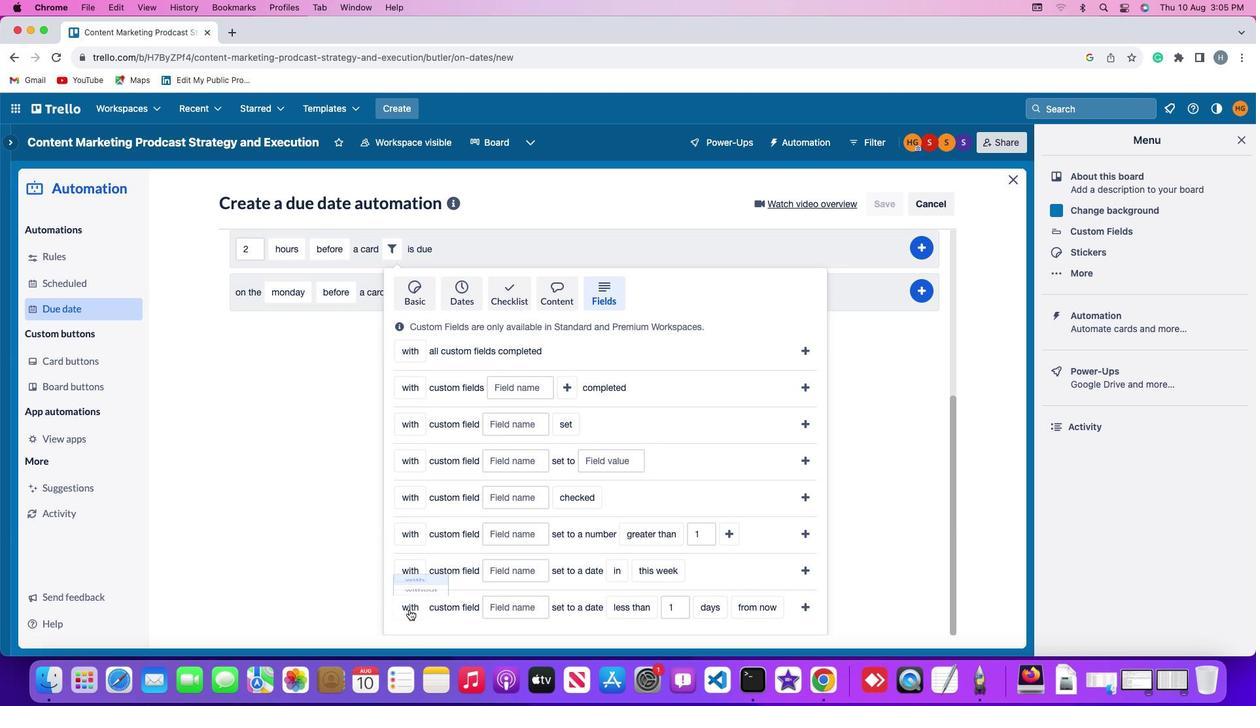 
Action: Mouse moved to (427, 563)
Screenshot: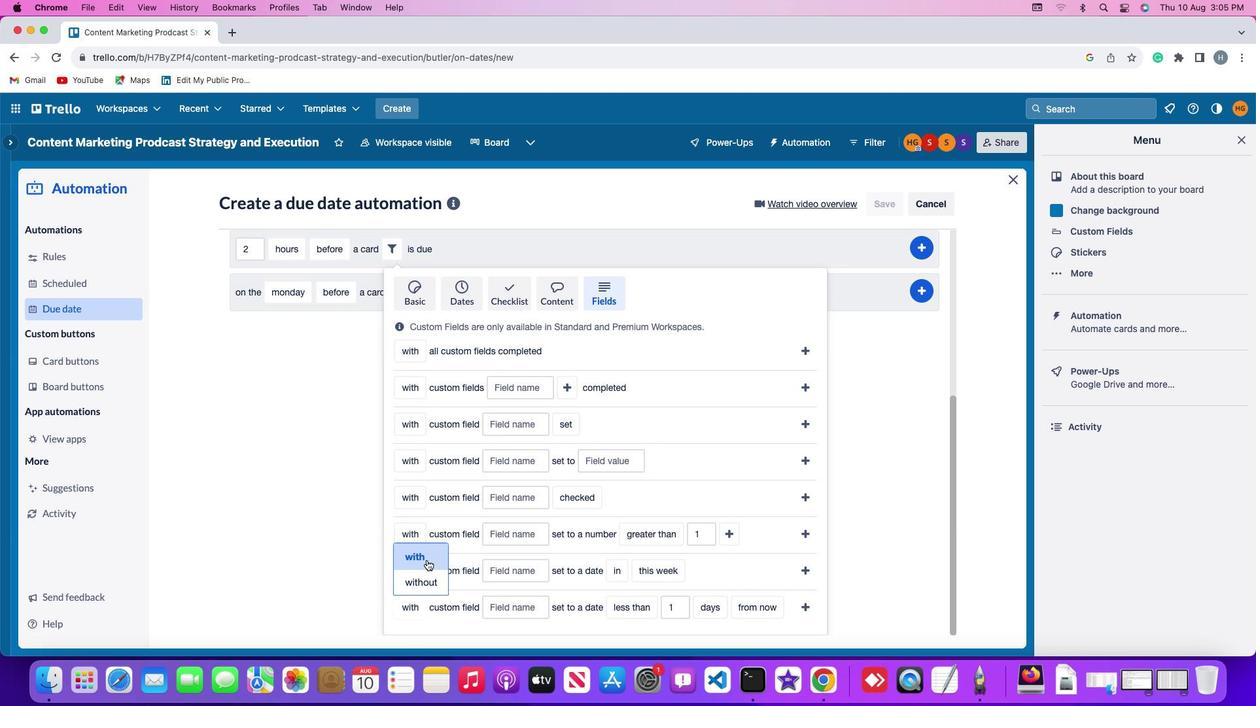 
Action: Mouse pressed left at (427, 563)
Screenshot: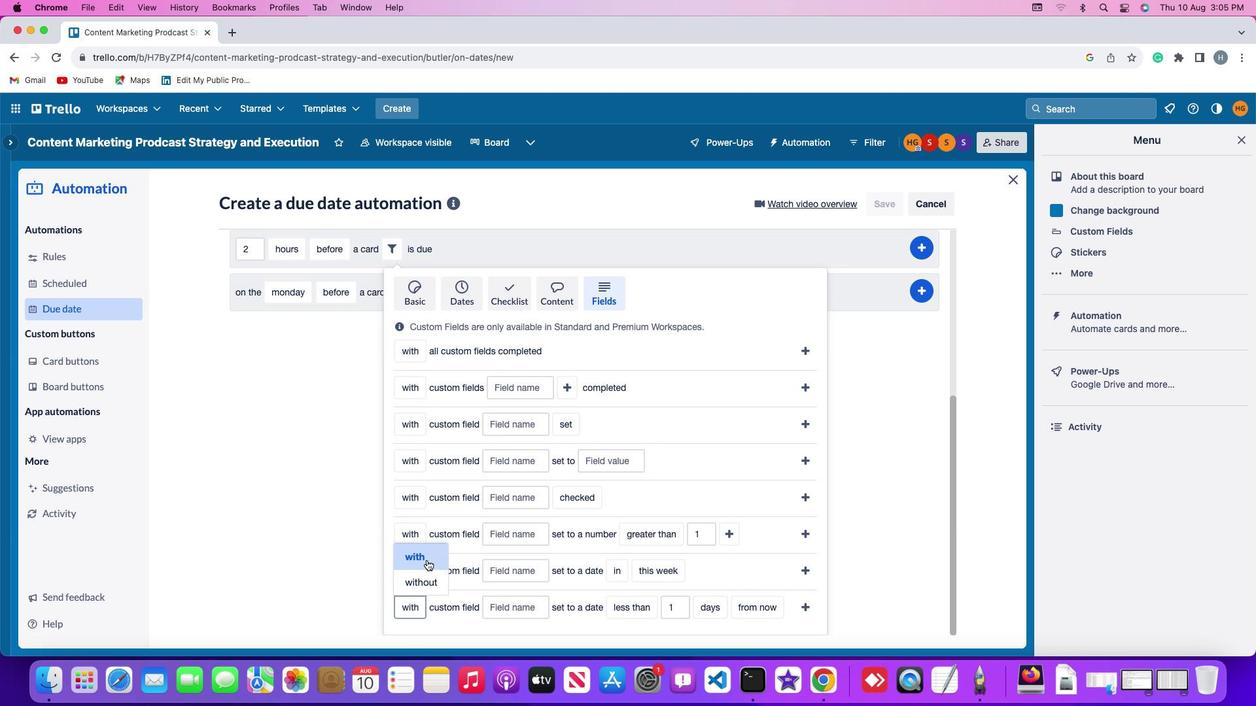 
Action: Mouse moved to (505, 608)
Screenshot: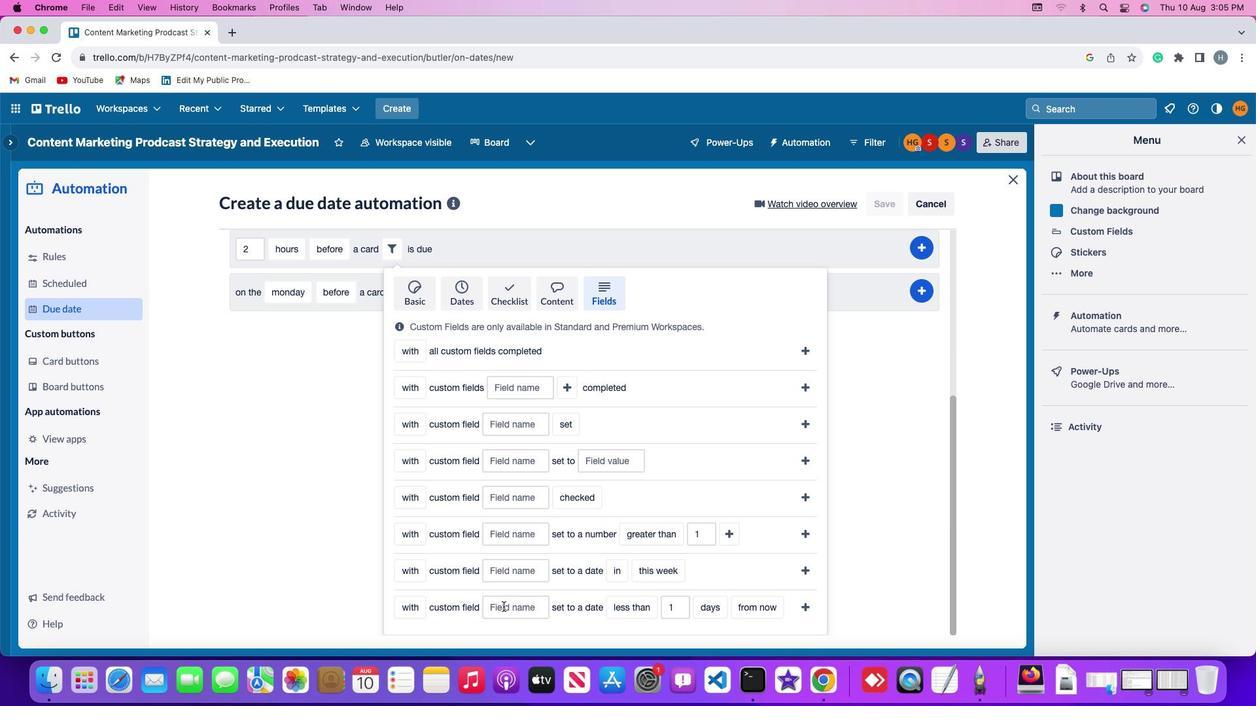 
Action: Mouse pressed left at (505, 608)
Screenshot: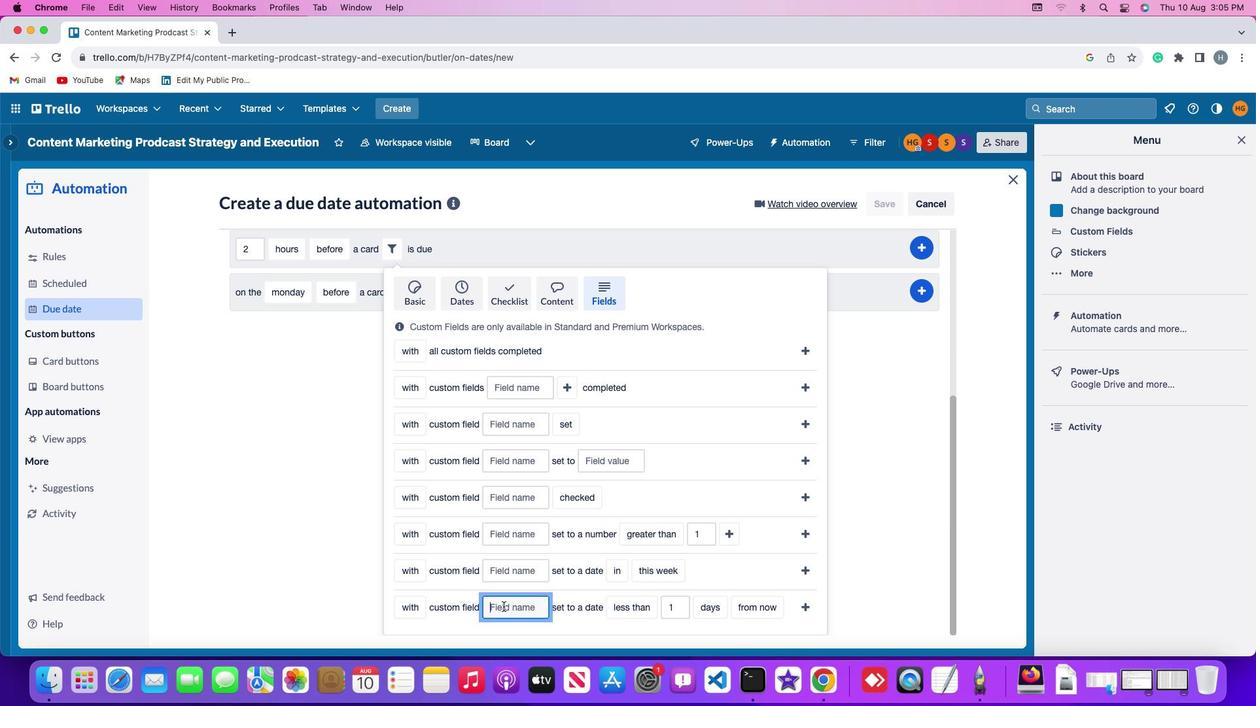 
Action: Key pressed Key.shift'R''e''s''u''m''e'
Screenshot: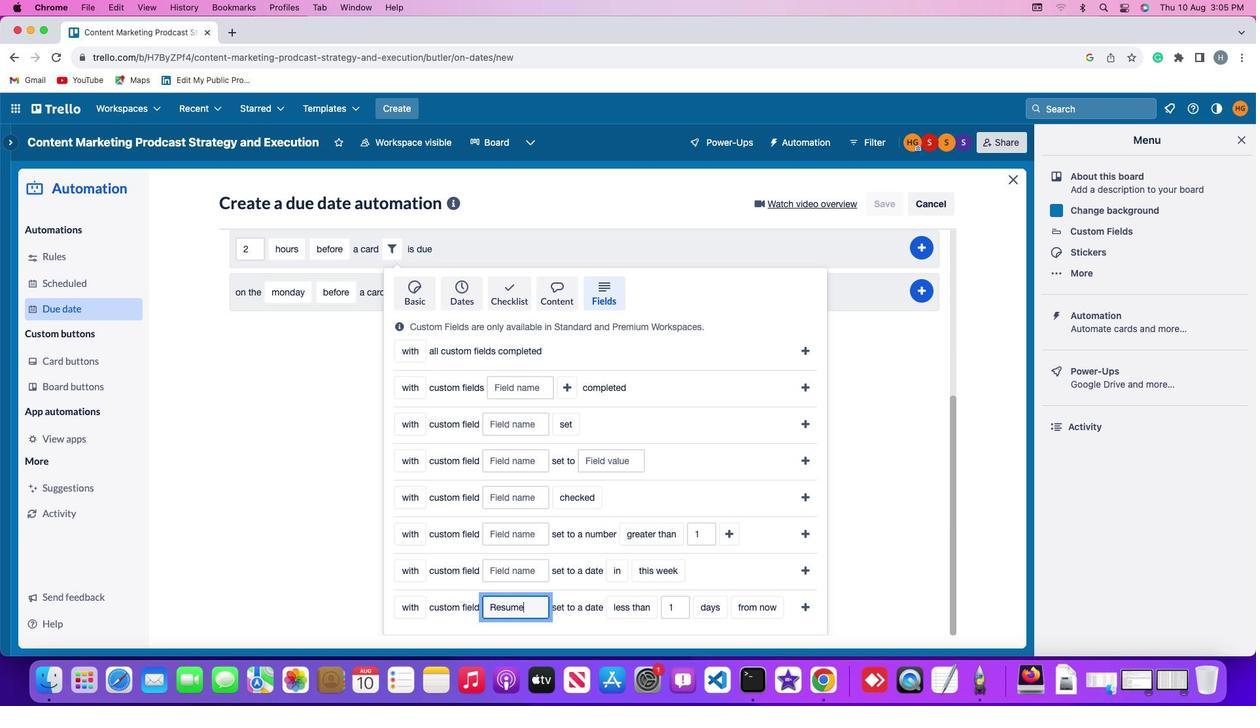 
Action: Mouse moved to (628, 607)
Screenshot: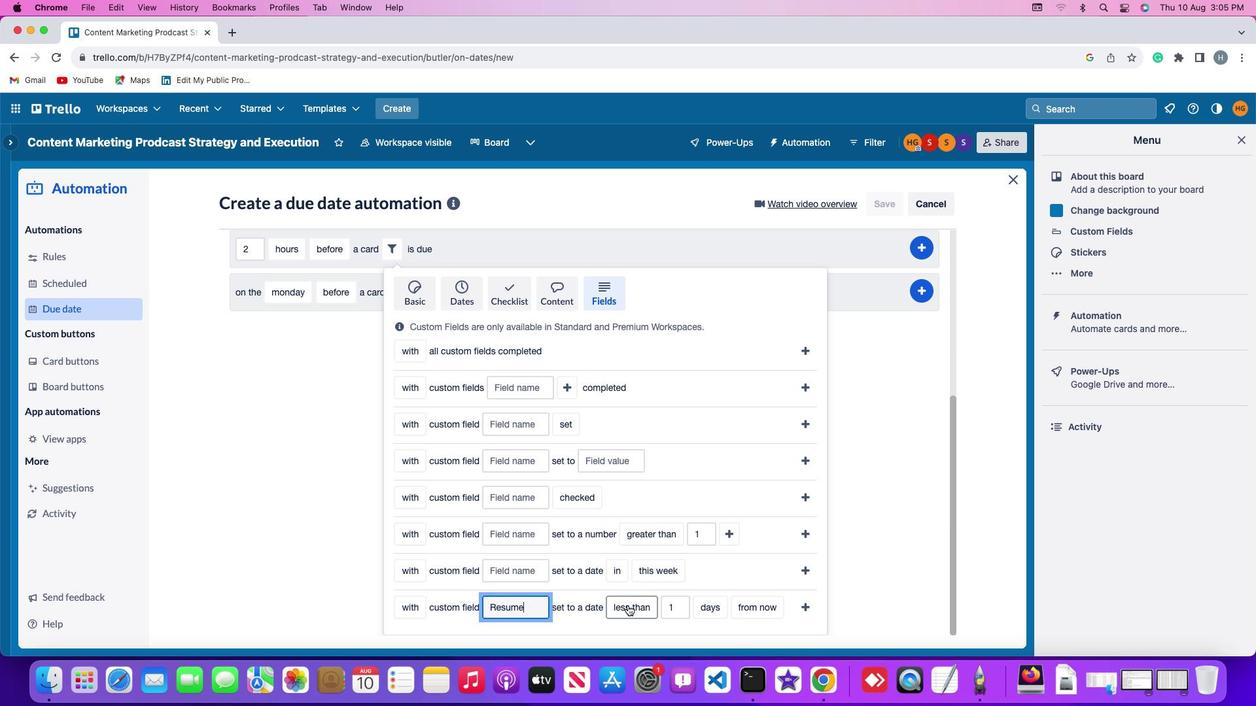 
Action: Mouse pressed left at (628, 607)
Screenshot: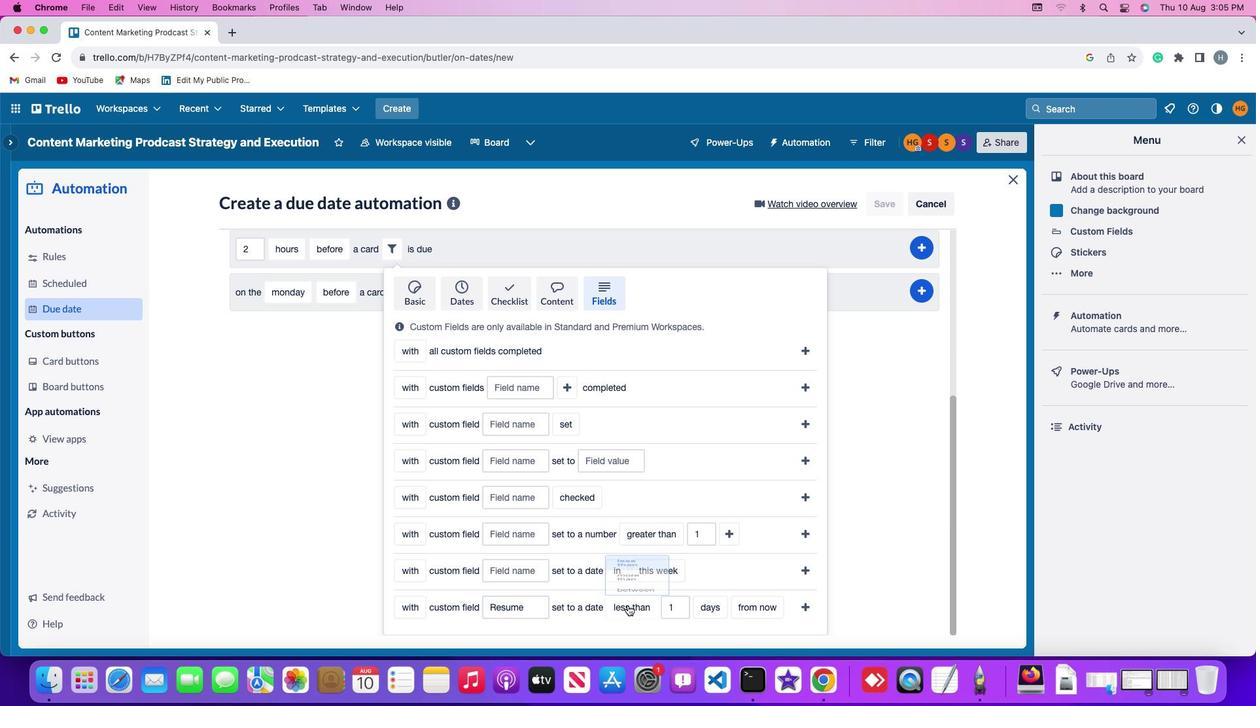 
Action: Mouse moved to (643, 552)
Screenshot: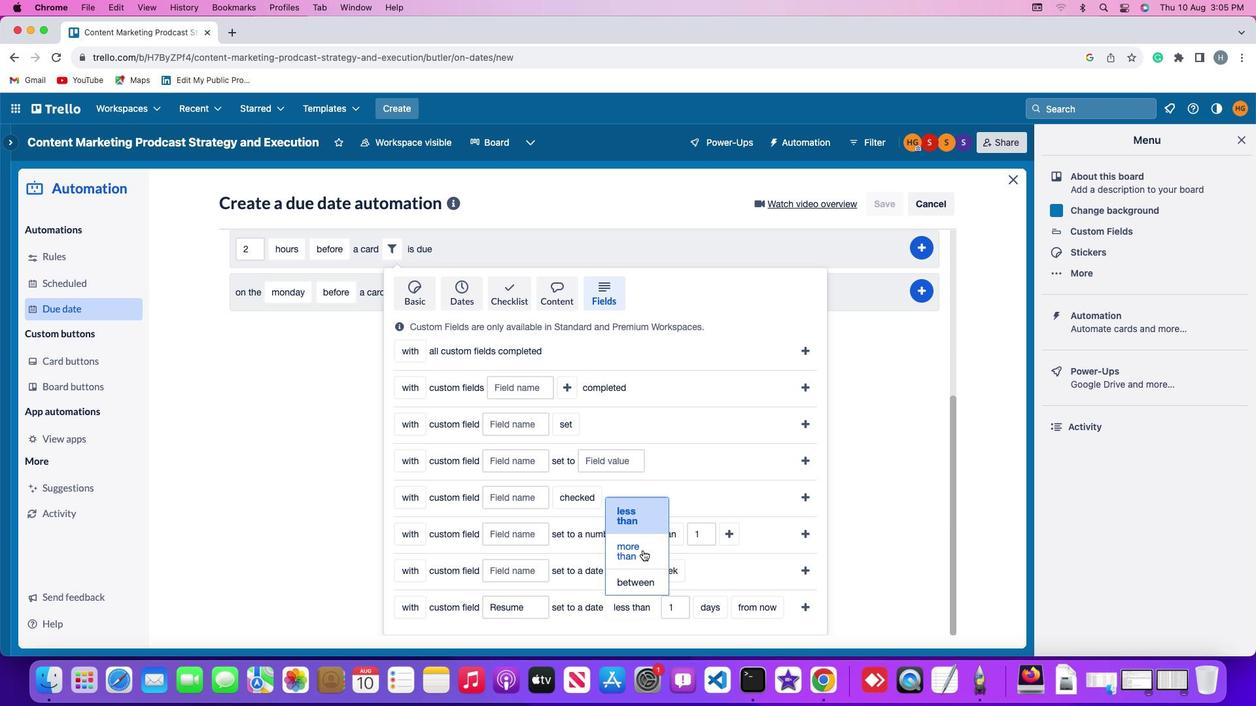 
Action: Mouse pressed left at (643, 552)
Screenshot: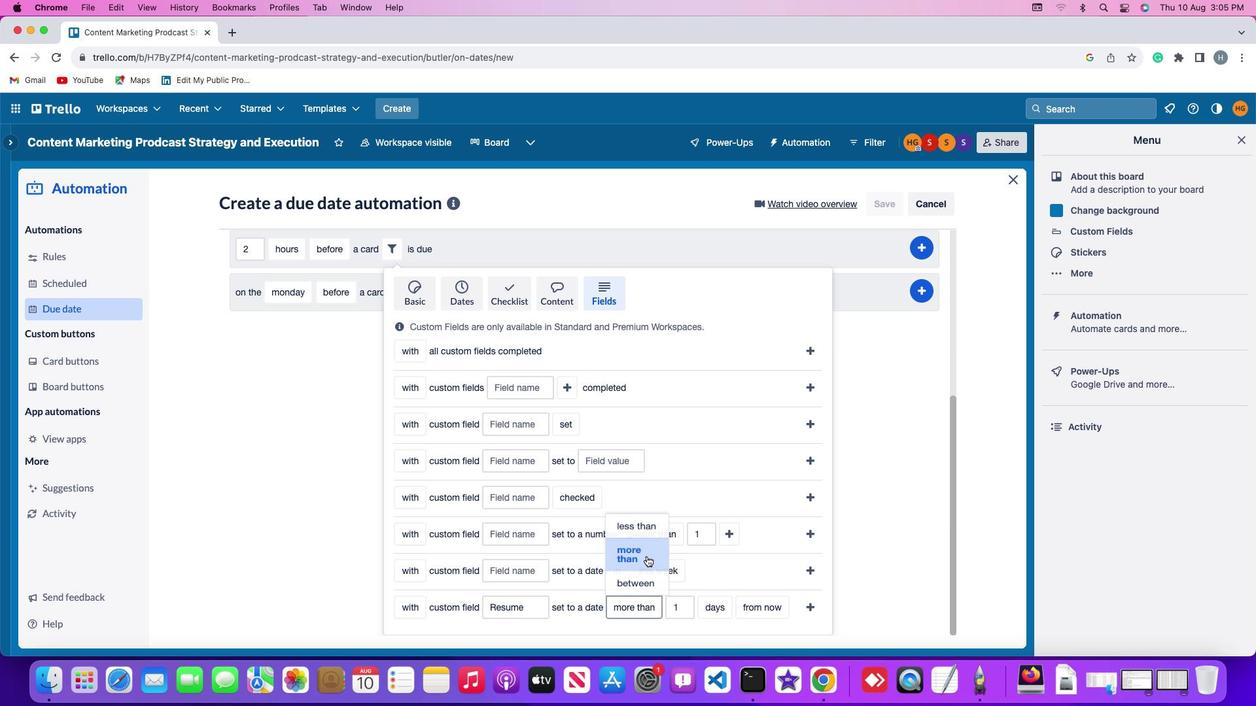 
Action: Mouse moved to (682, 607)
Screenshot: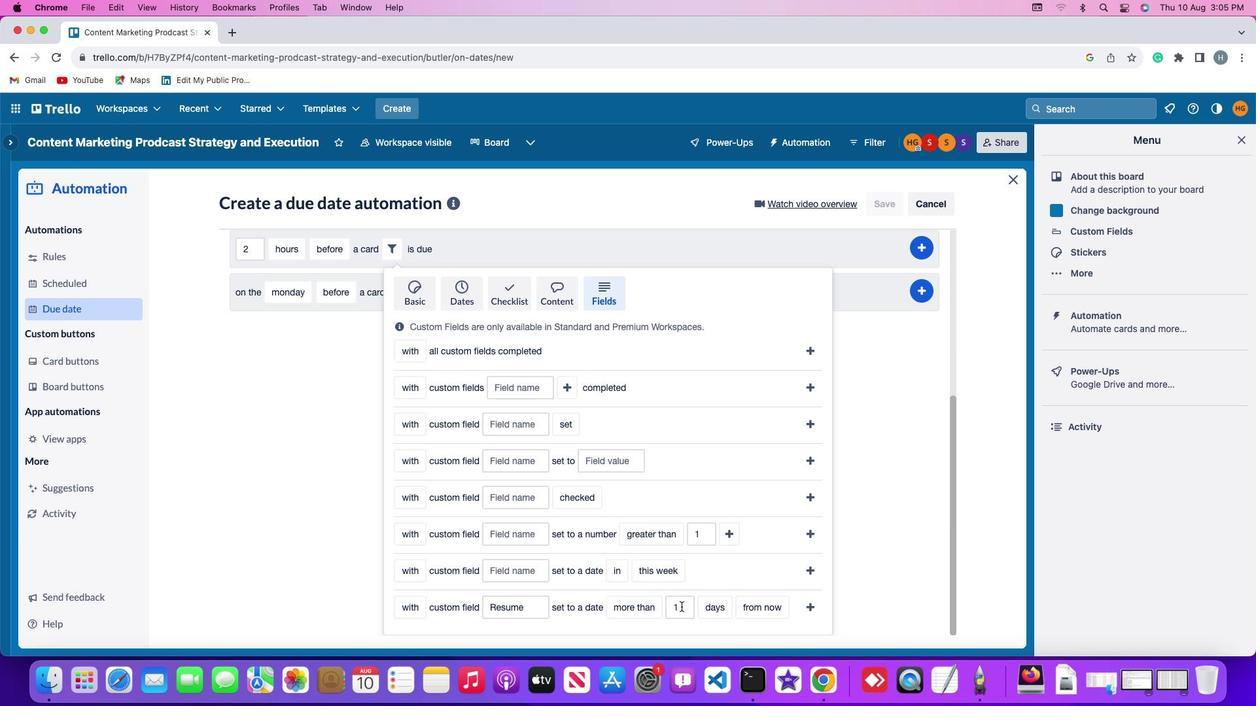 
Action: Mouse pressed left at (682, 607)
Screenshot: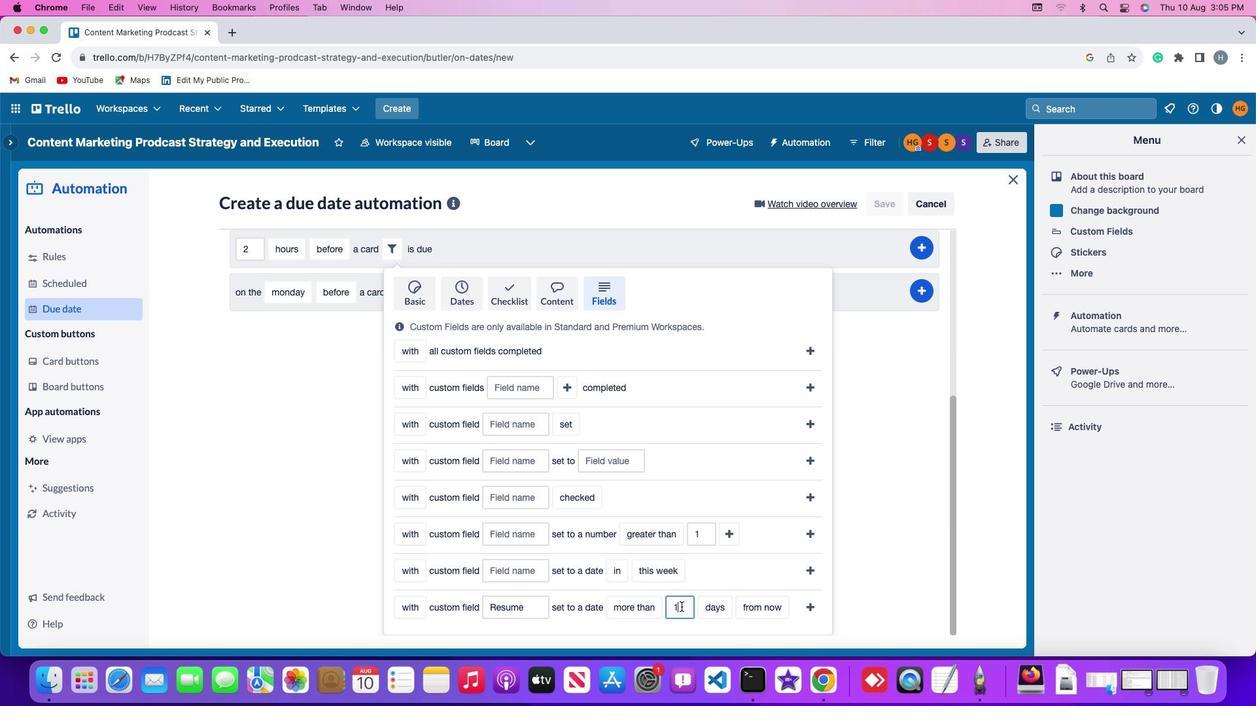 
Action: Key pressed Key.backspace'1'
Screenshot: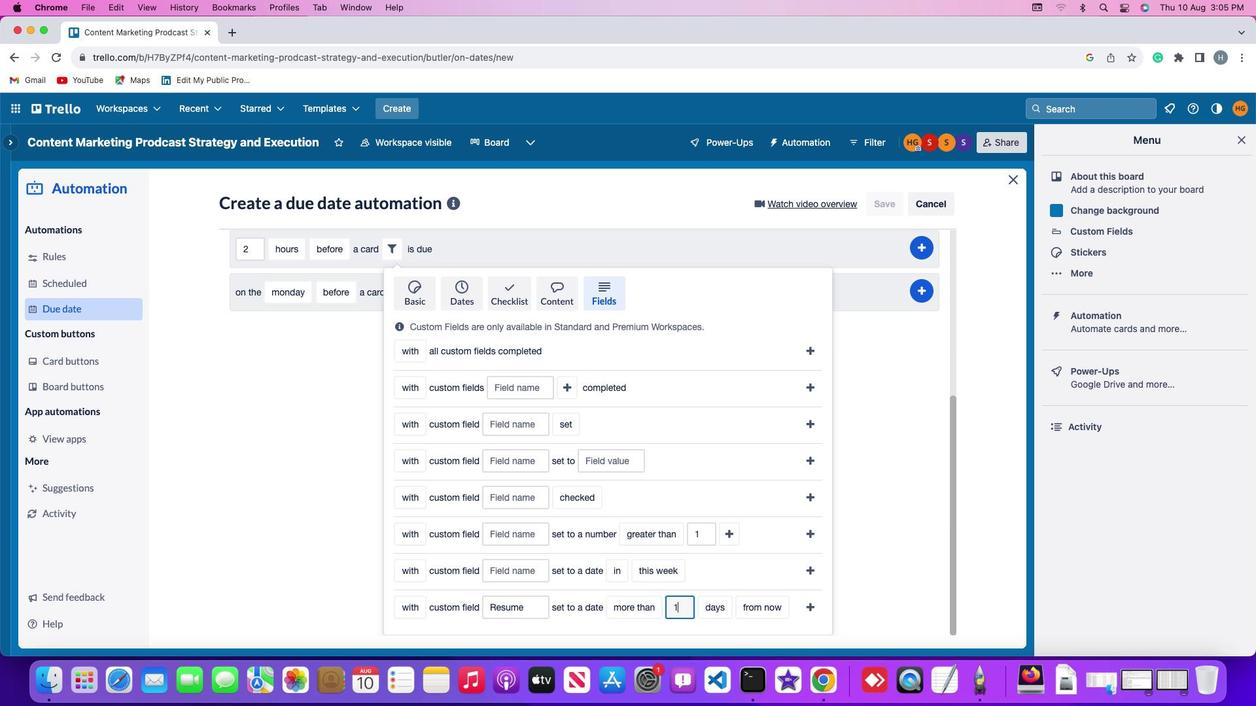 
Action: Mouse moved to (732, 608)
Screenshot: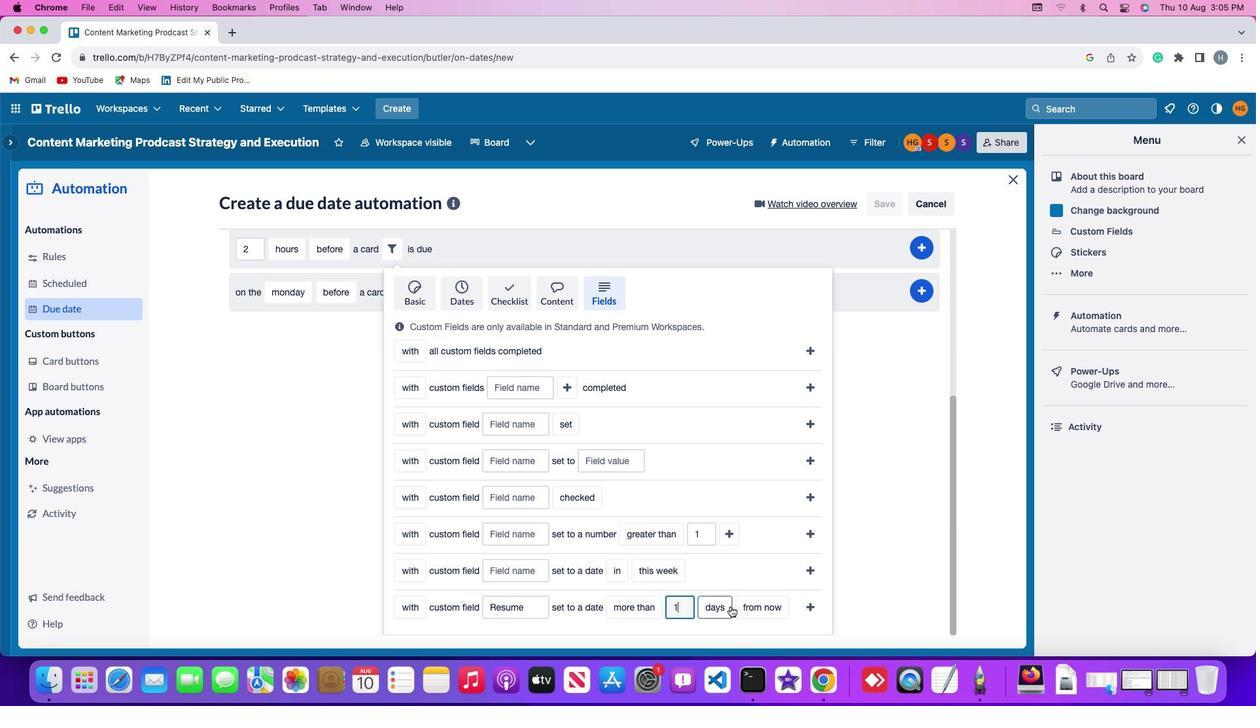
Action: Mouse pressed left at (732, 608)
Screenshot: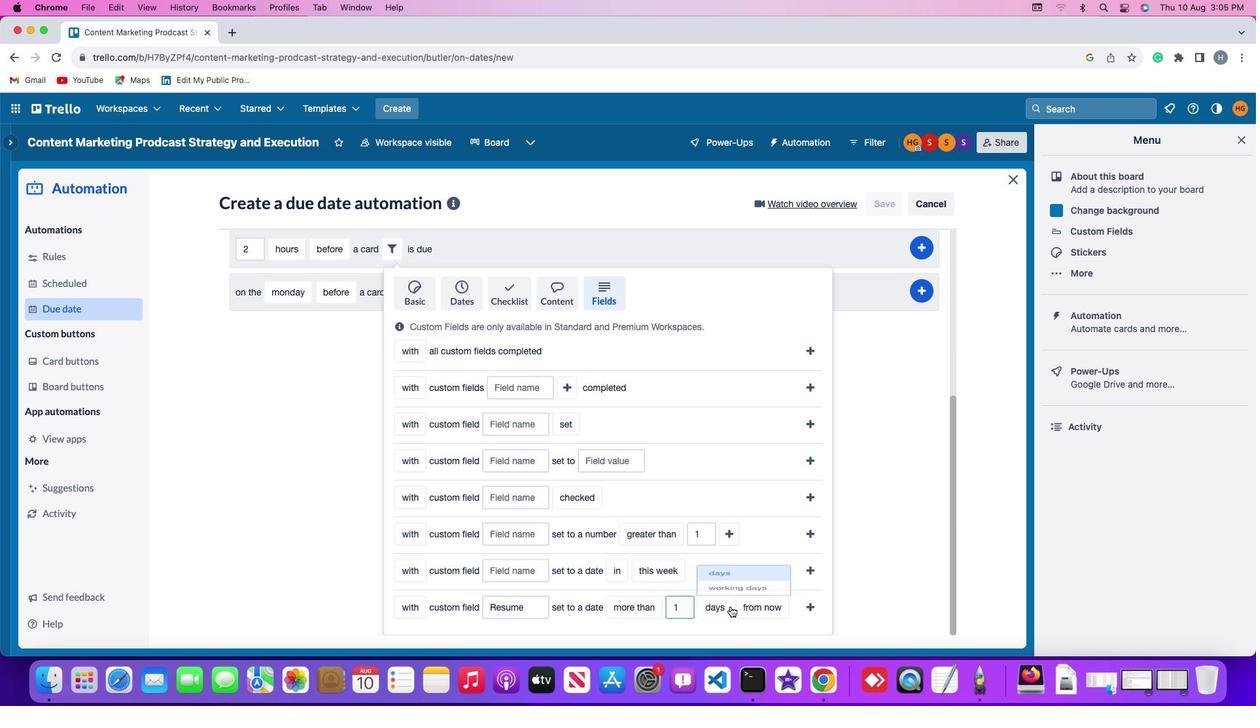 
Action: Mouse moved to (733, 552)
Screenshot: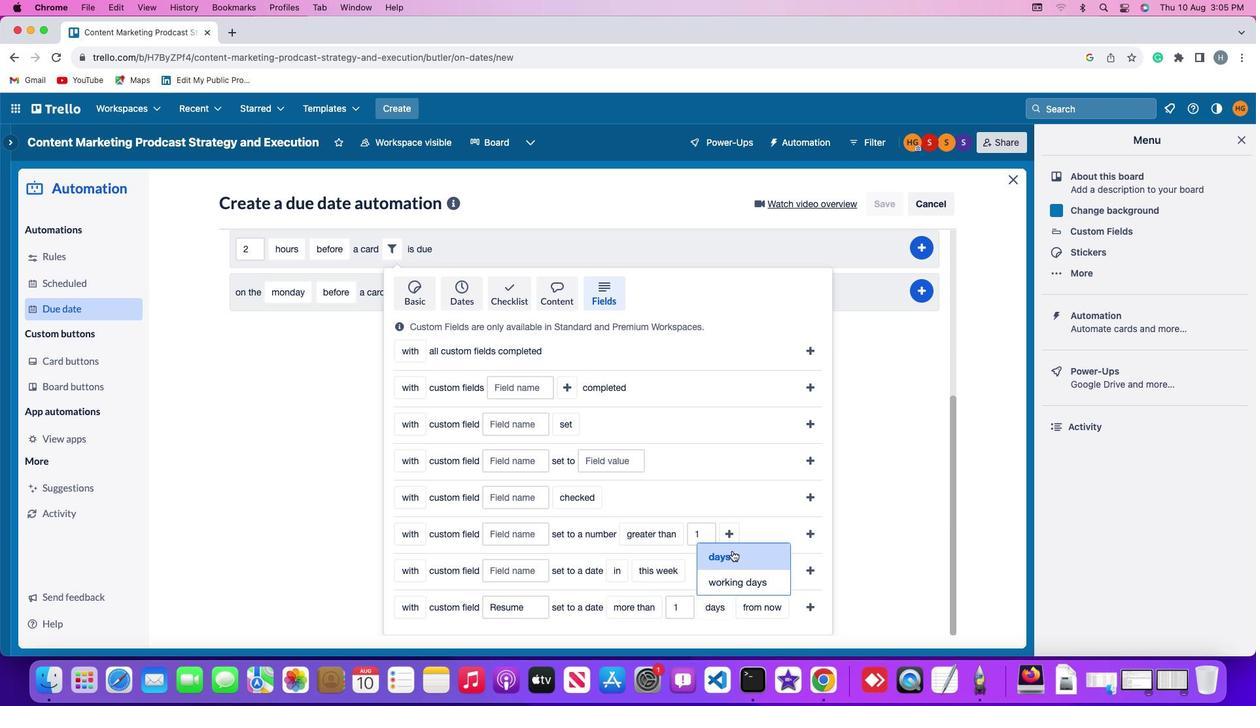 
Action: Mouse pressed left at (733, 552)
Screenshot: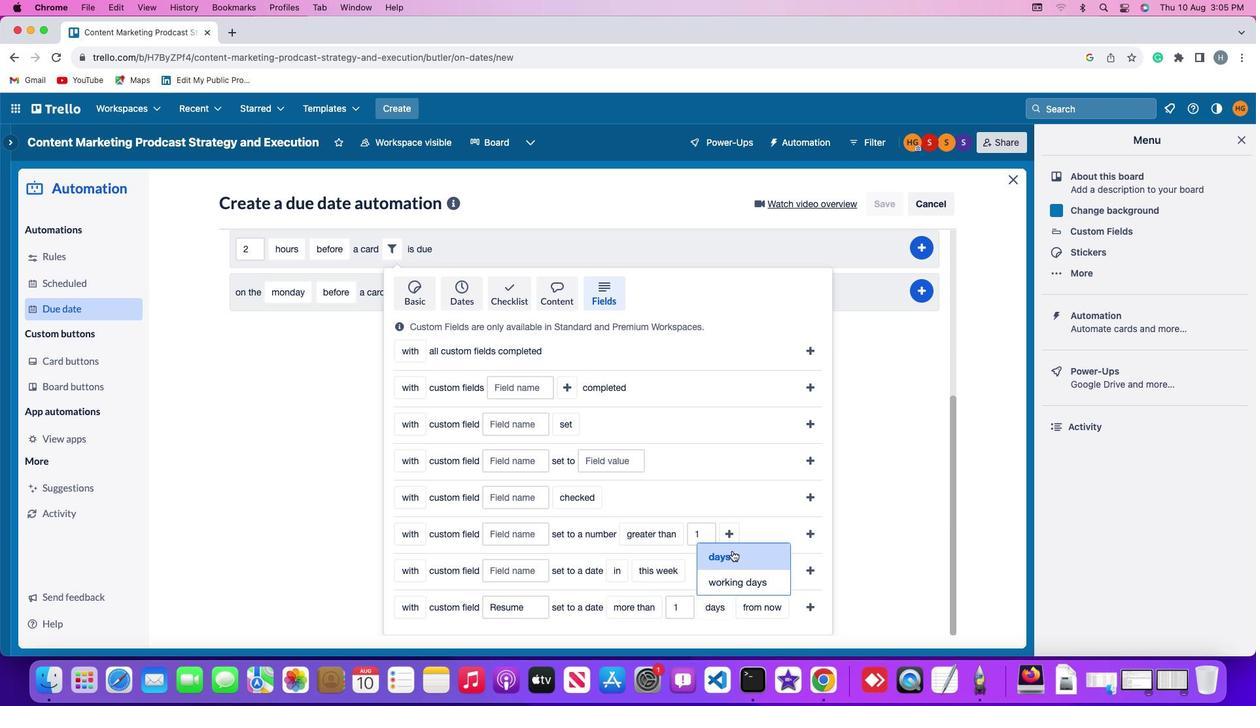 
Action: Mouse moved to (765, 554)
Screenshot: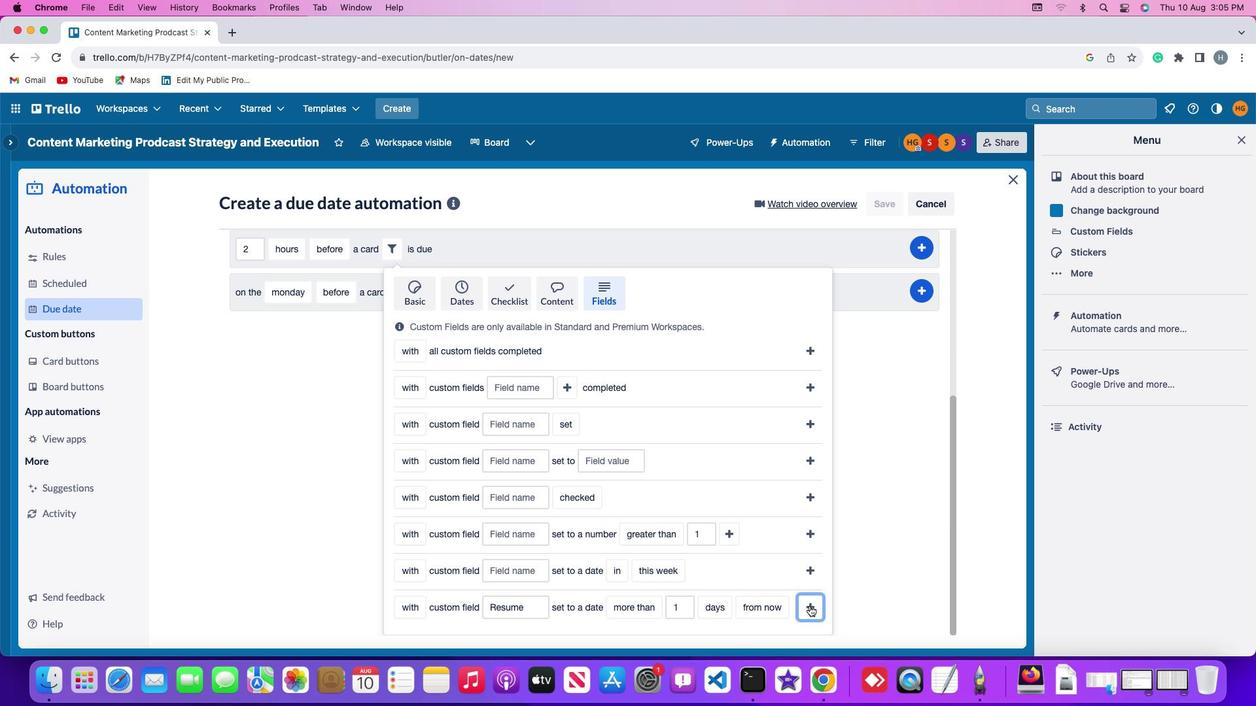 
Action: Mouse pressed left at (765, 554)
Screenshot: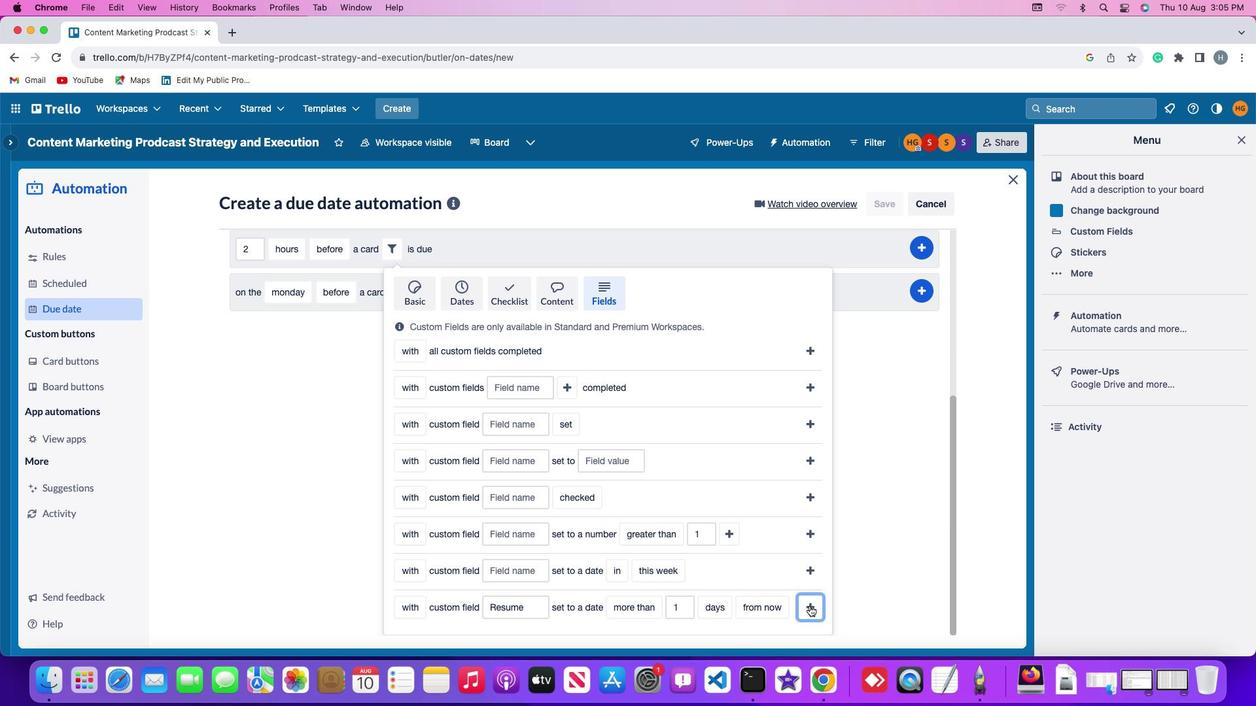 
Action: Mouse moved to (930, 528)
Screenshot: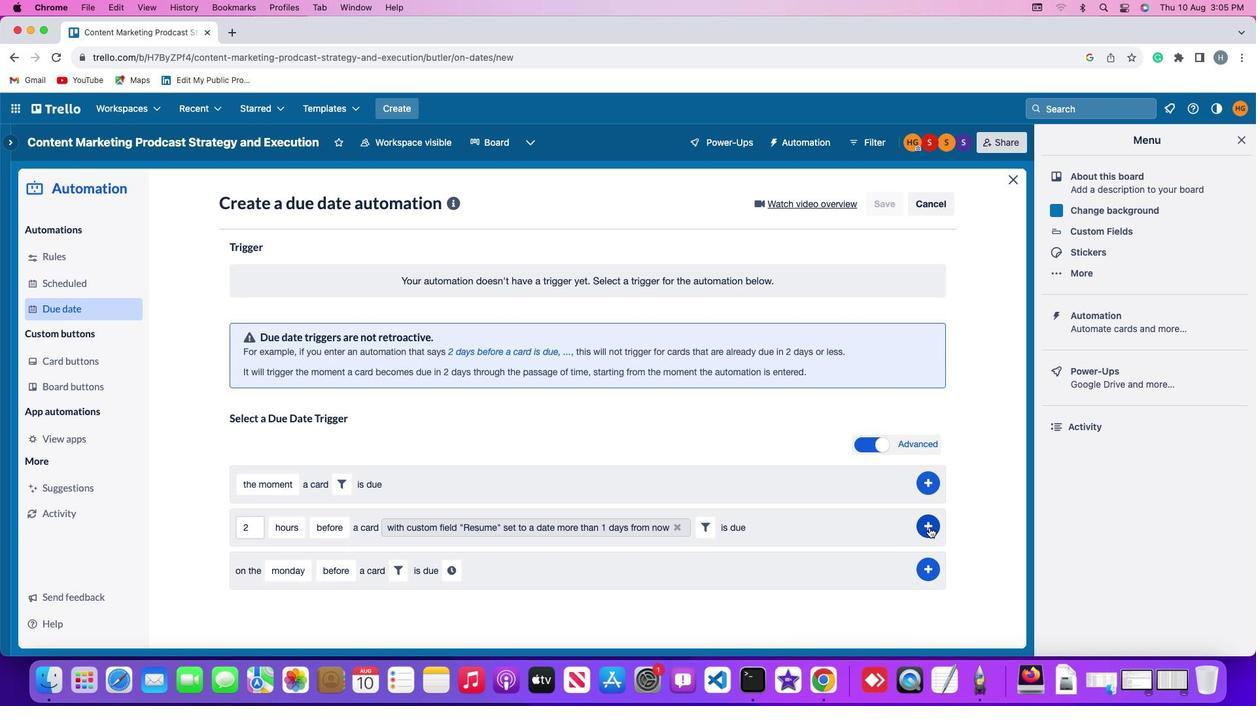 
Action: Mouse pressed left at (930, 528)
Screenshot: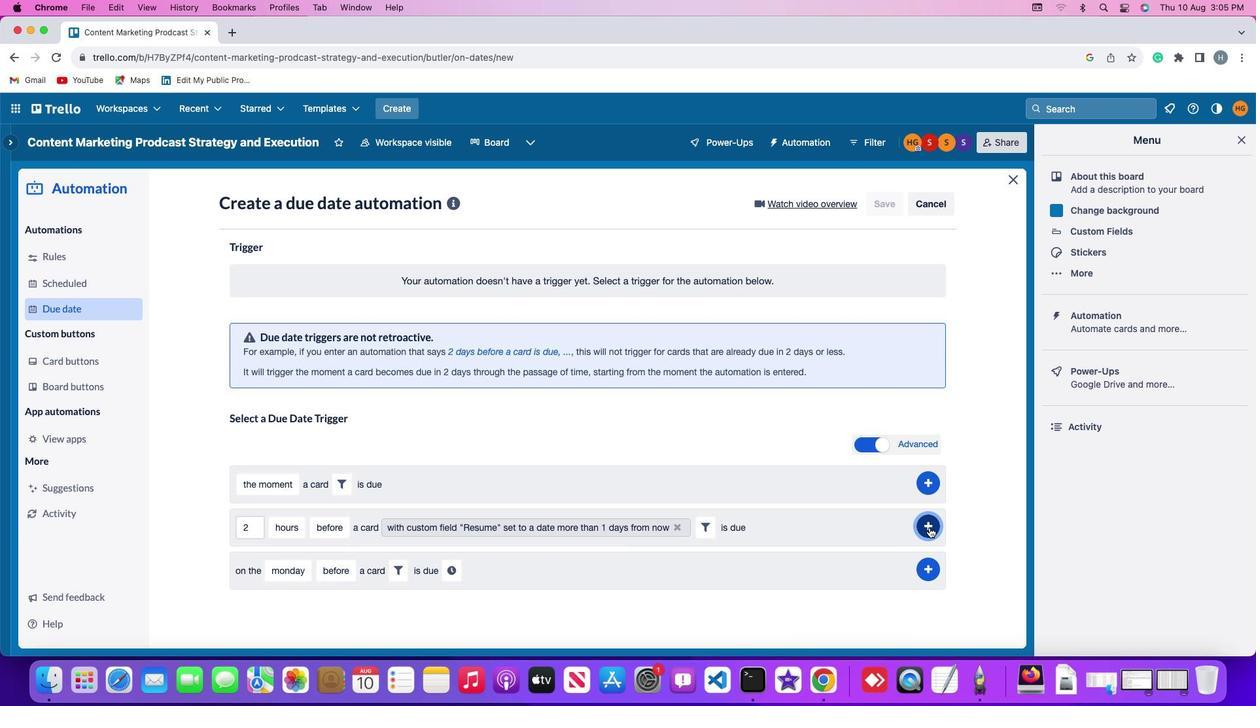 
Action: Mouse moved to (982, 461)
Screenshot: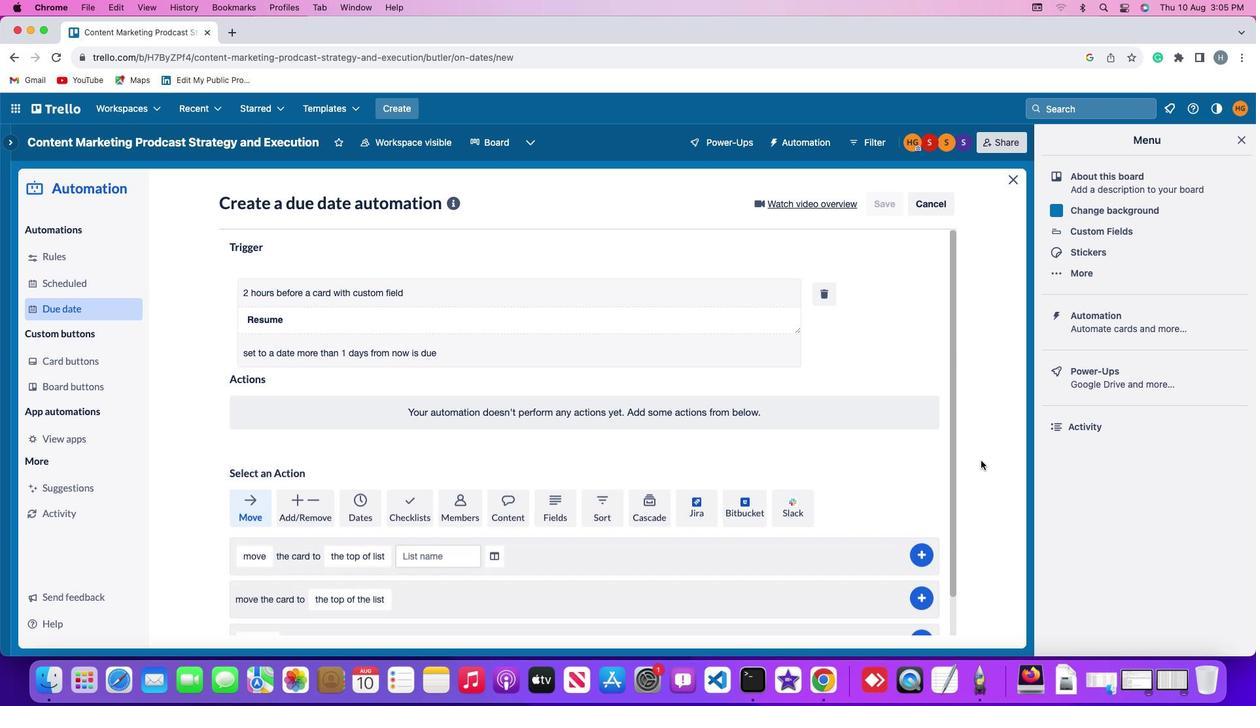 
